 Task: Search one way flight ticket for 3 adults, 3 children in premium economy from Chicago: Chicago O'hare International Airport to Greensboro: Piedmont Triad International Airport on 5-1-2023. Choice of flights is Westjet. Price is upto 25000. Outbound departure time preference is 12:30.
Action: Mouse moved to (307, 256)
Screenshot: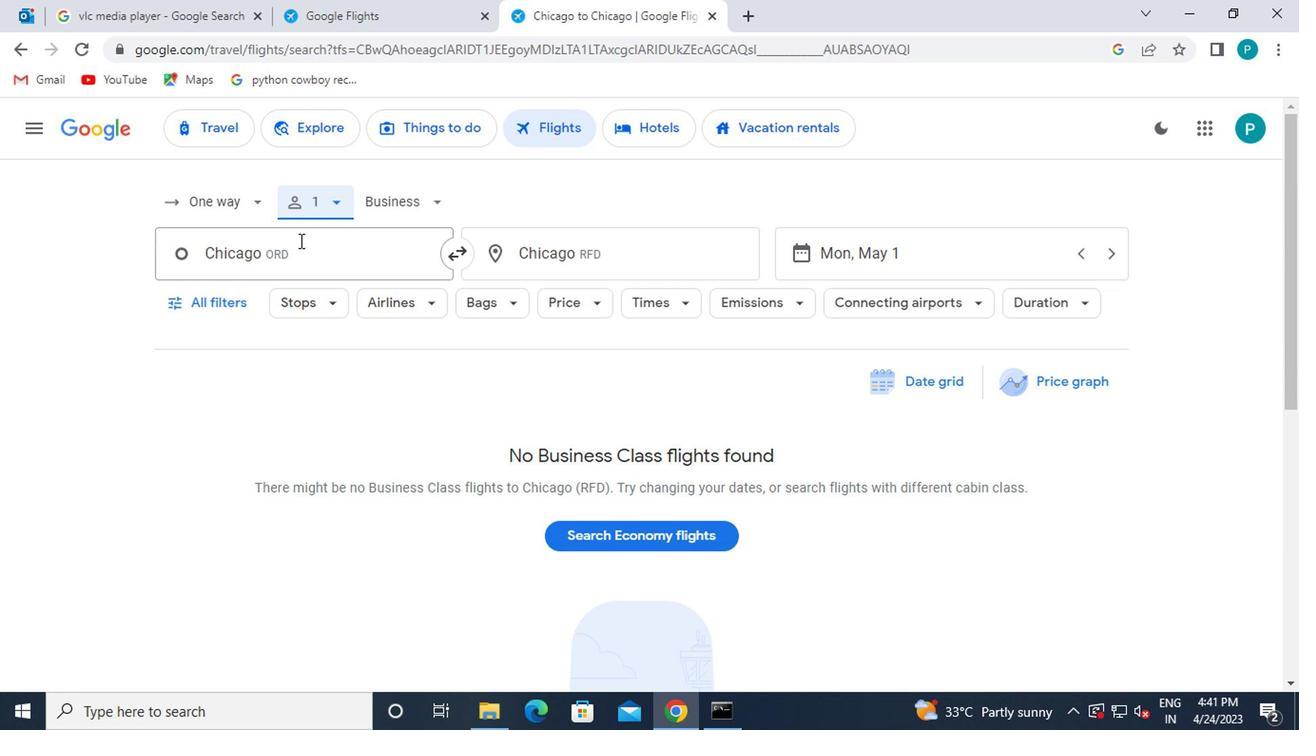 
Action: Mouse pressed left at (307, 256)
Screenshot: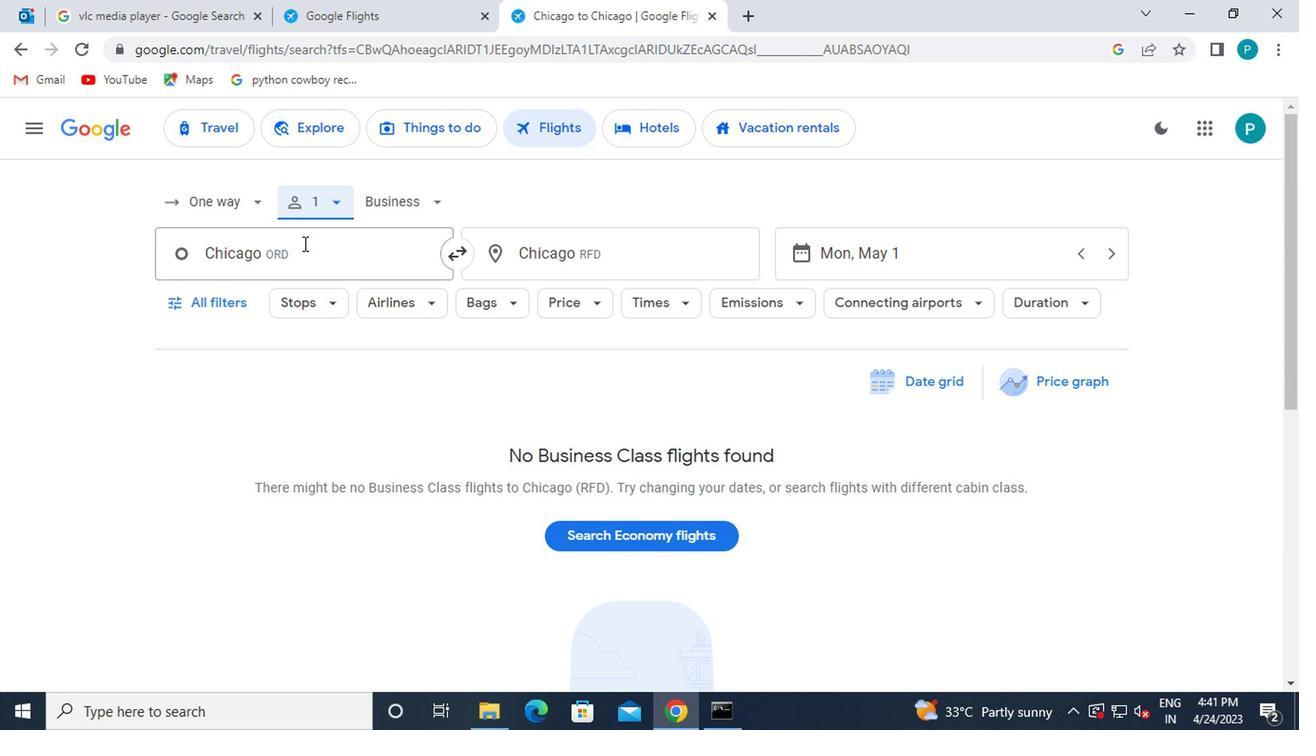 
Action: Mouse moved to (127, 292)
Screenshot: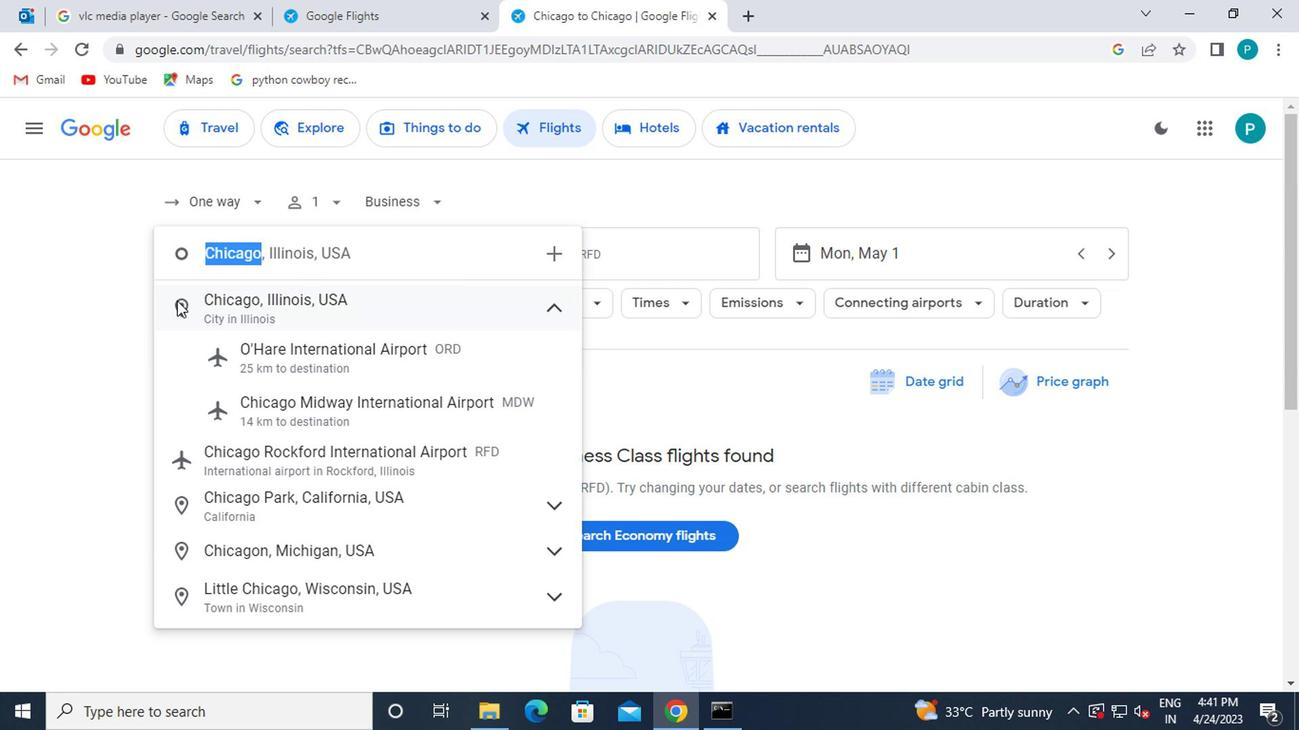 
Action: Mouse pressed left at (127, 292)
Screenshot: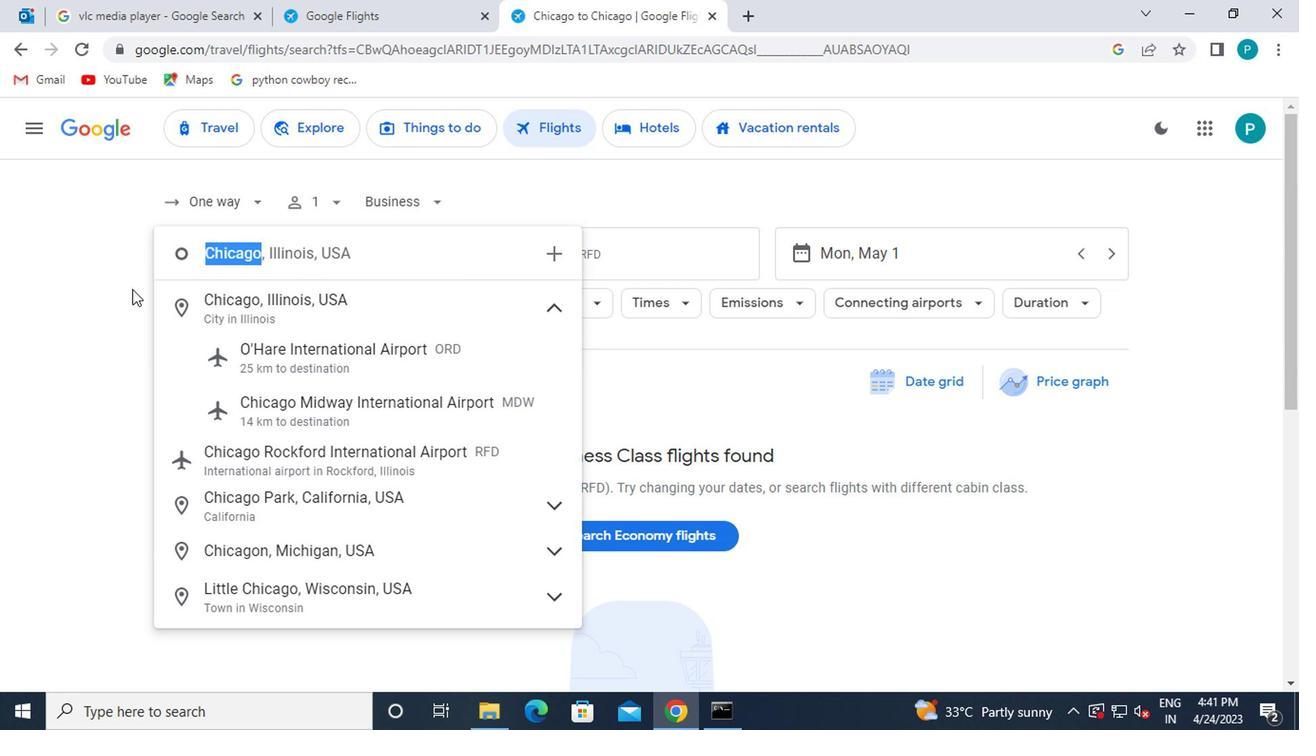 
Action: Mouse moved to (221, 219)
Screenshot: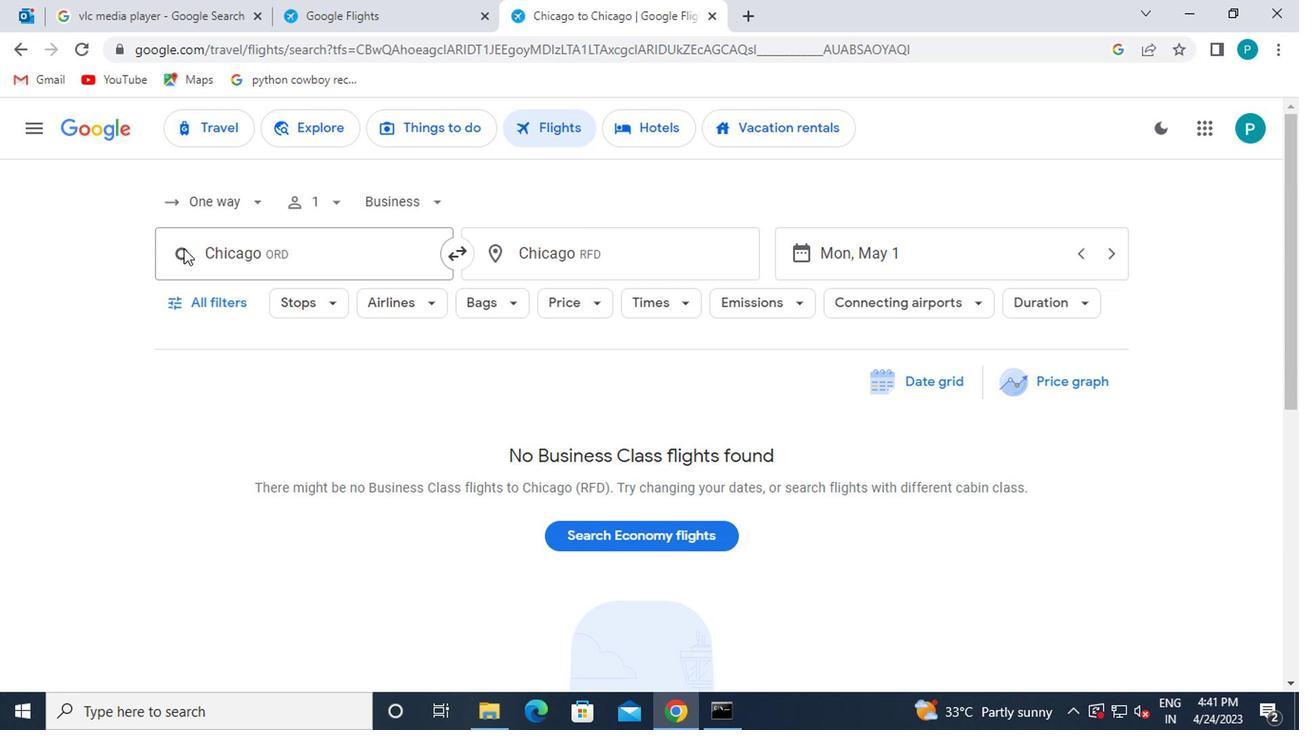 
Action: Mouse pressed left at (221, 219)
Screenshot: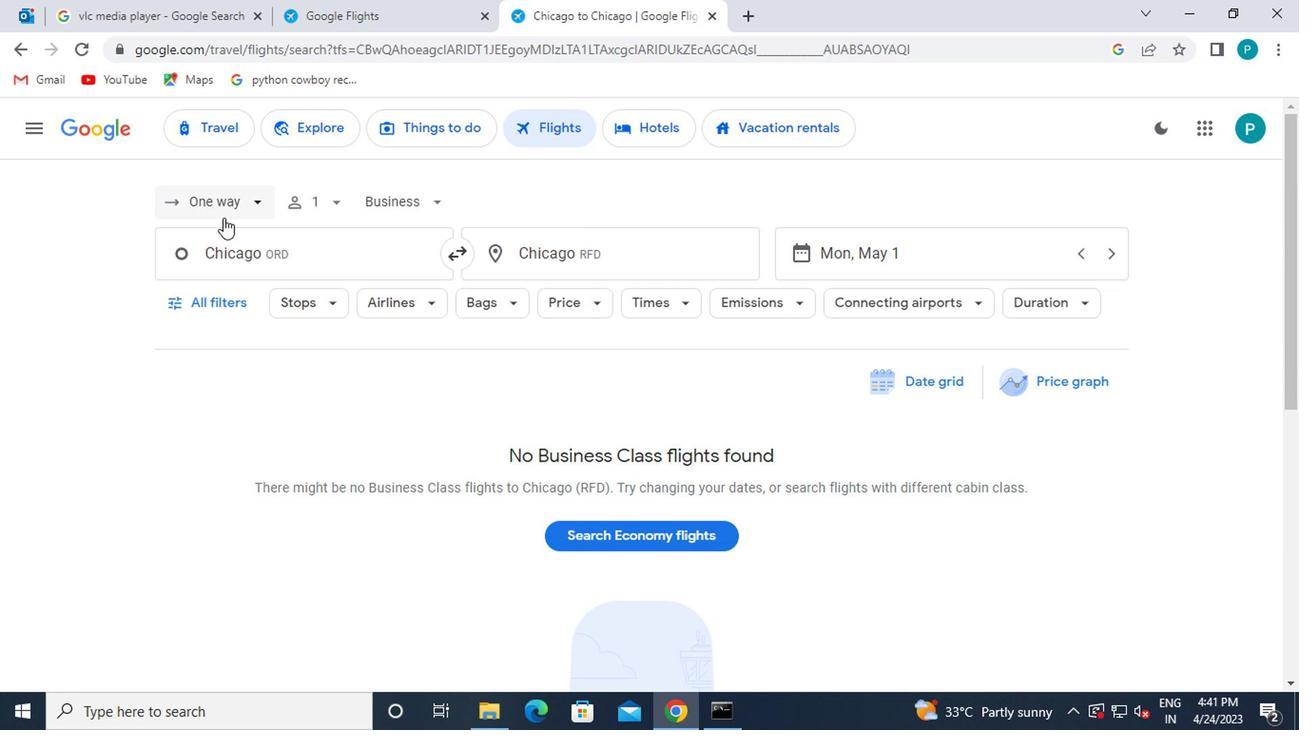 
Action: Mouse moved to (249, 294)
Screenshot: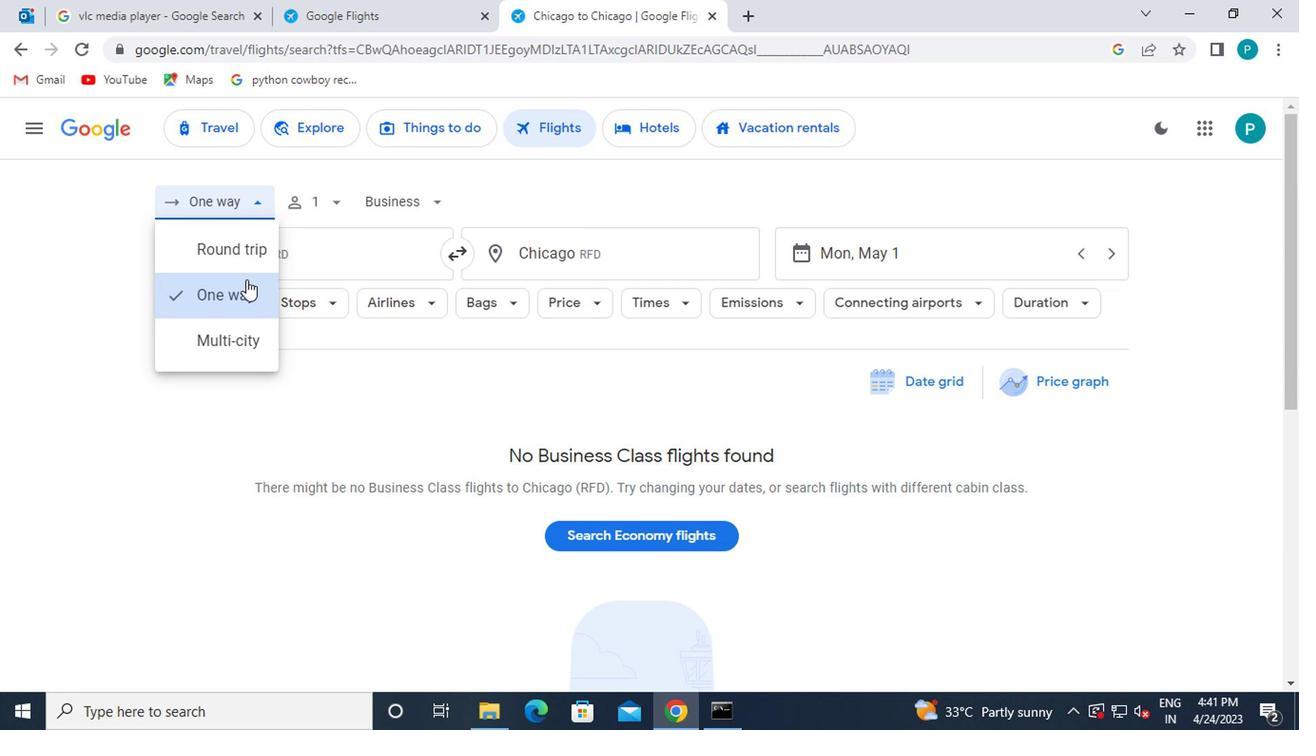 
Action: Mouse pressed left at (249, 294)
Screenshot: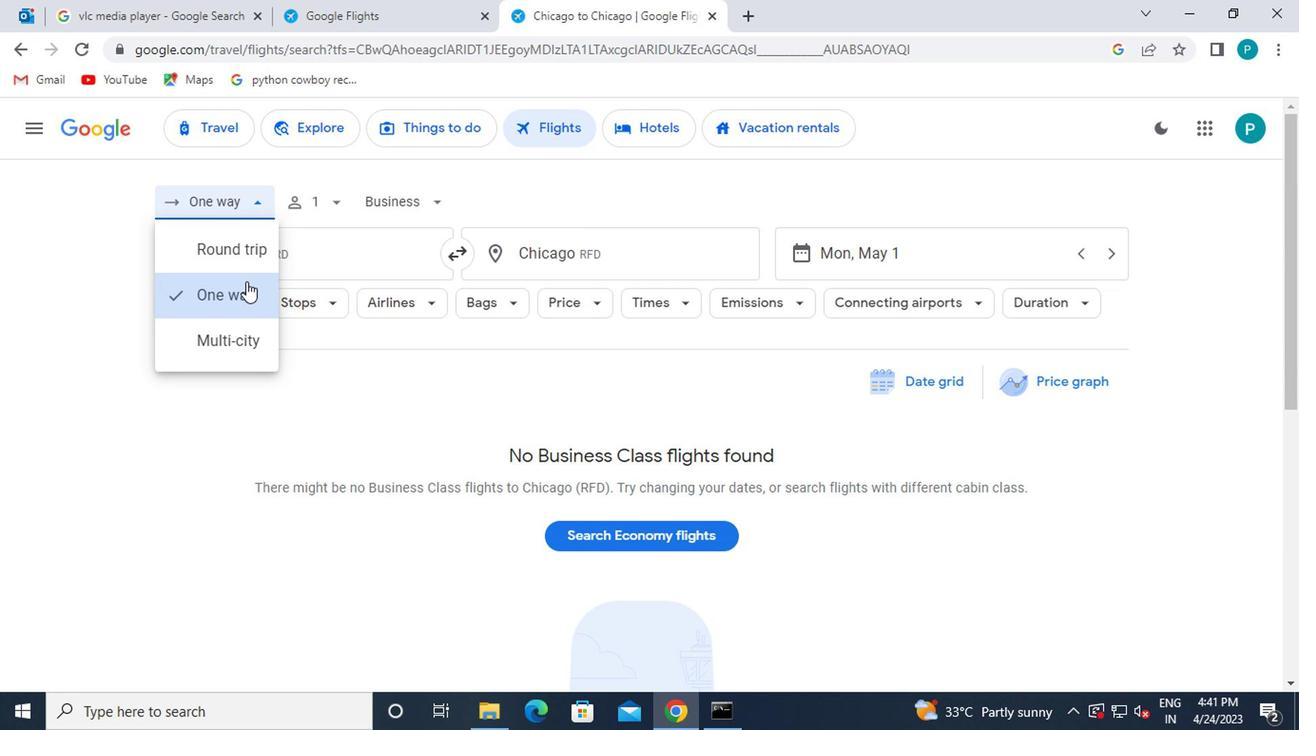 
Action: Mouse moved to (307, 215)
Screenshot: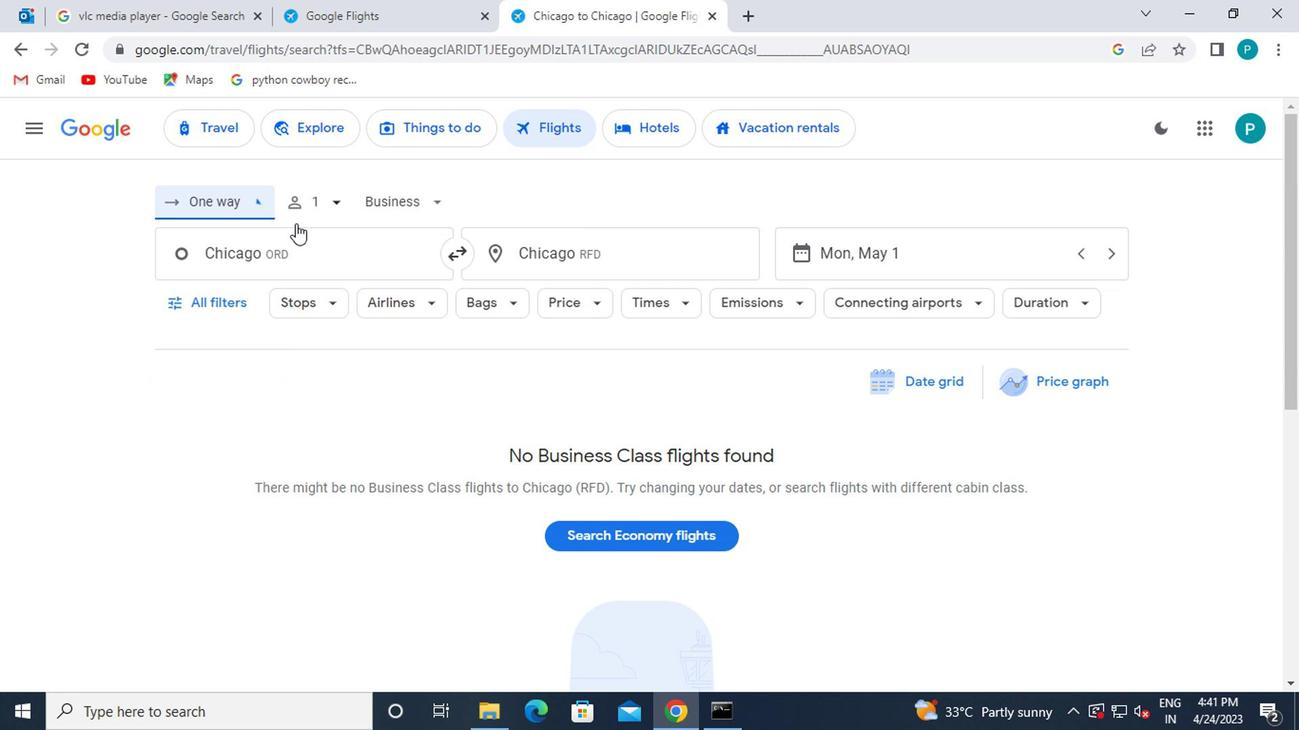
Action: Mouse pressed left at (307, 215)
Screenshot: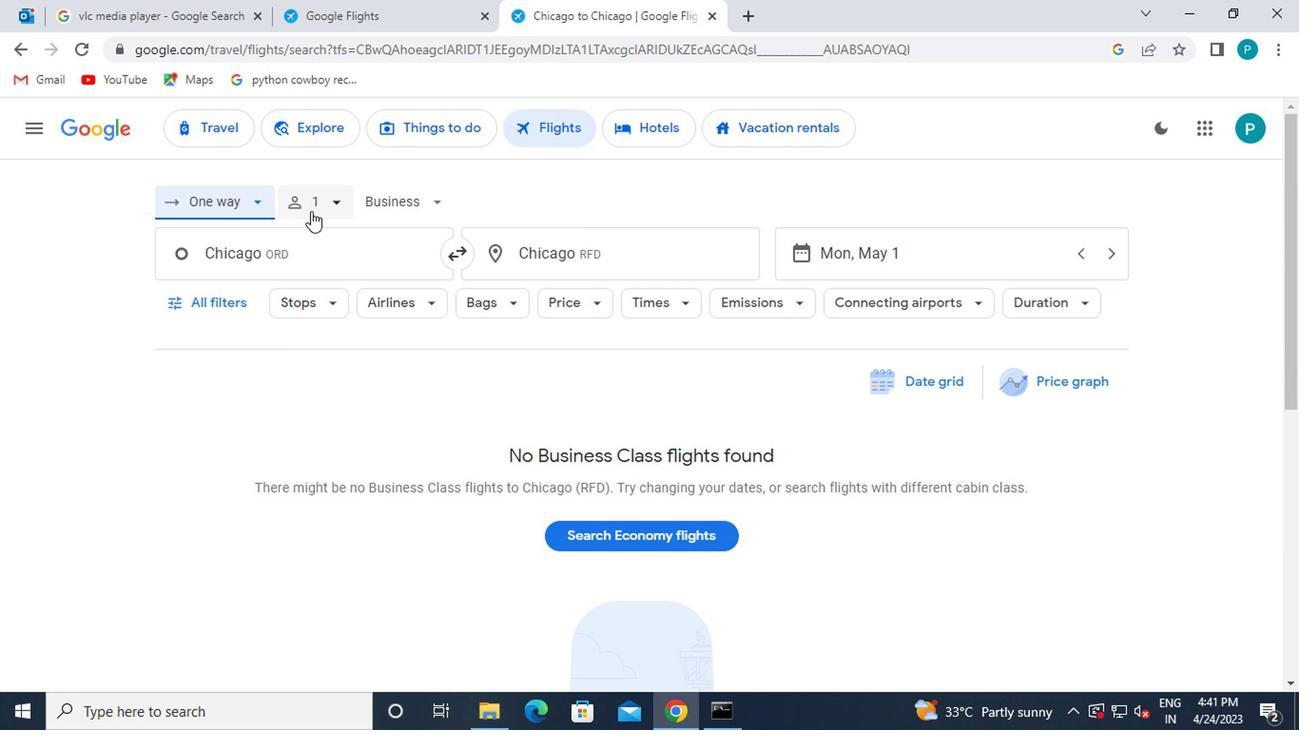 
Action: Mouse moved to (484, 250)
Screenshot: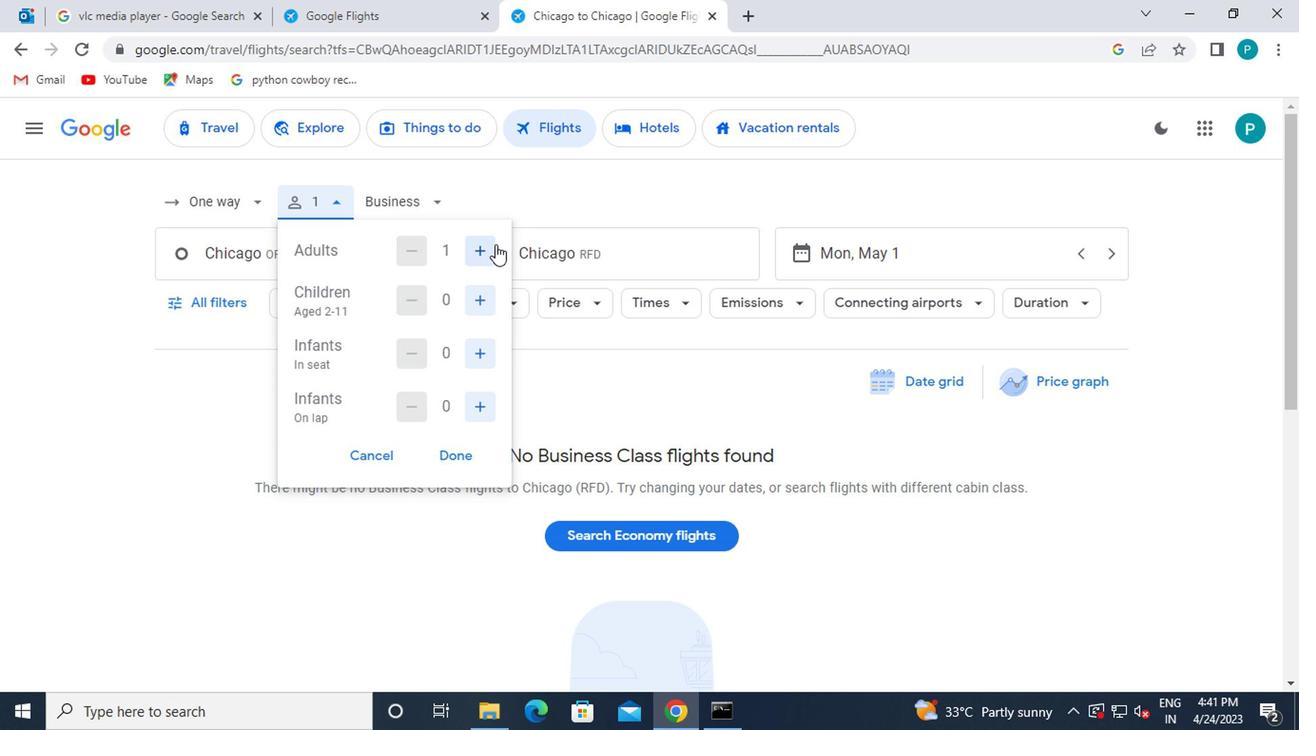 
Action: Mouse pressed left at (484, 250)
Screenshot: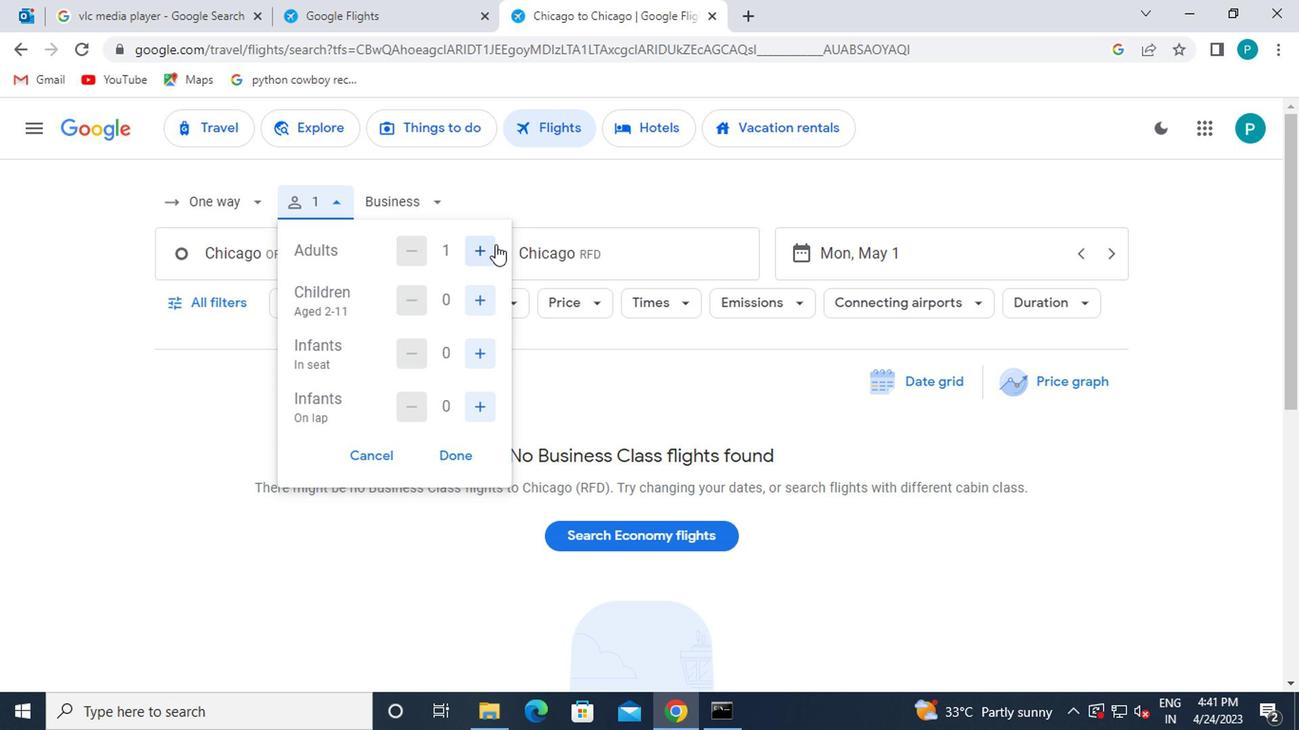 
Action: Mouse pressed left at (484, 250)
Screenshot: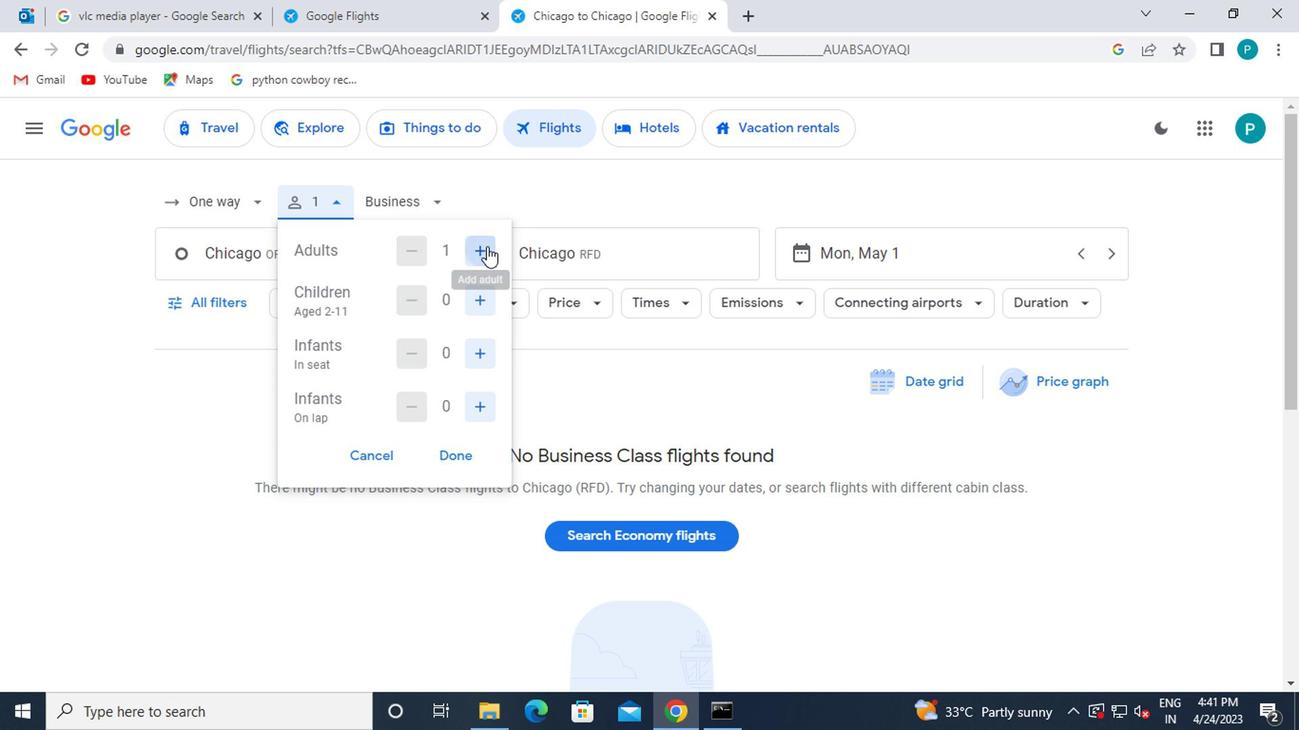 
Action: Mouse moved to (481, 303)
Screenshot: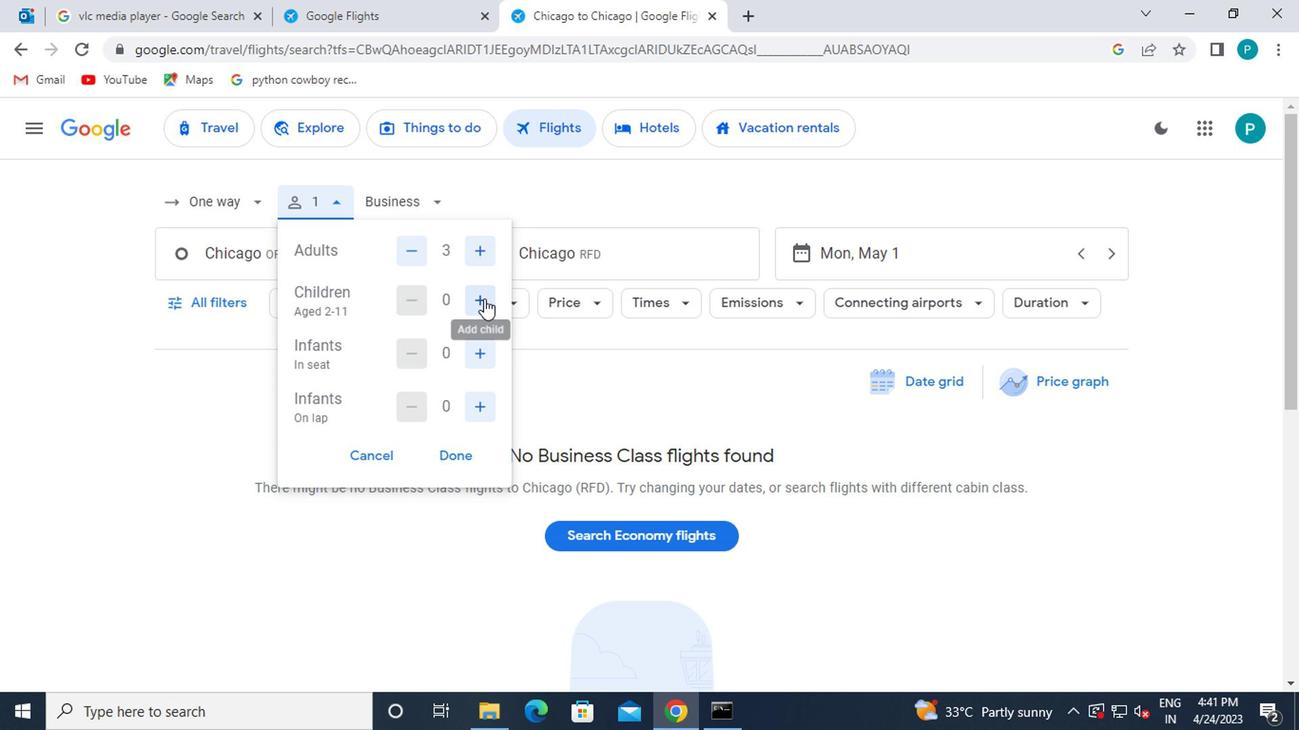 
Action: Mouse pressed left at (481, 303)
Screenshot: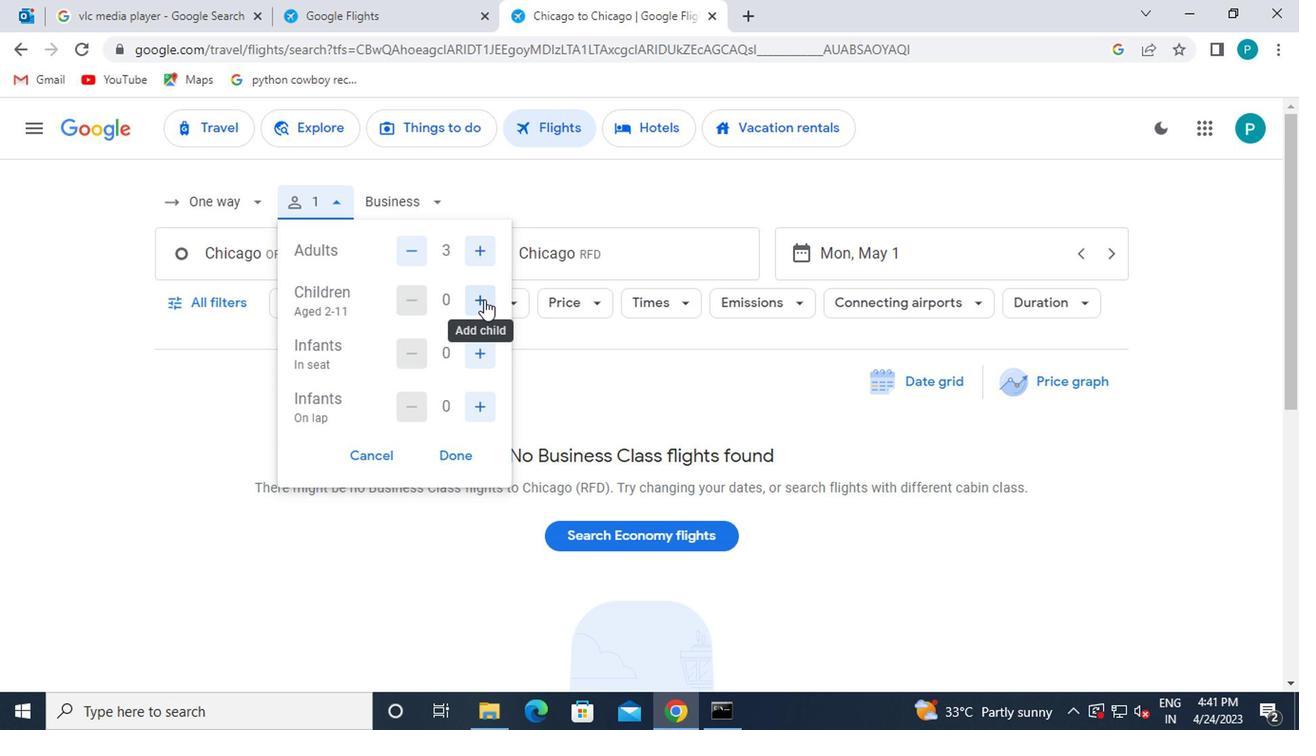 
Action: Mouse pressed left at (481, 303)
Screenshot: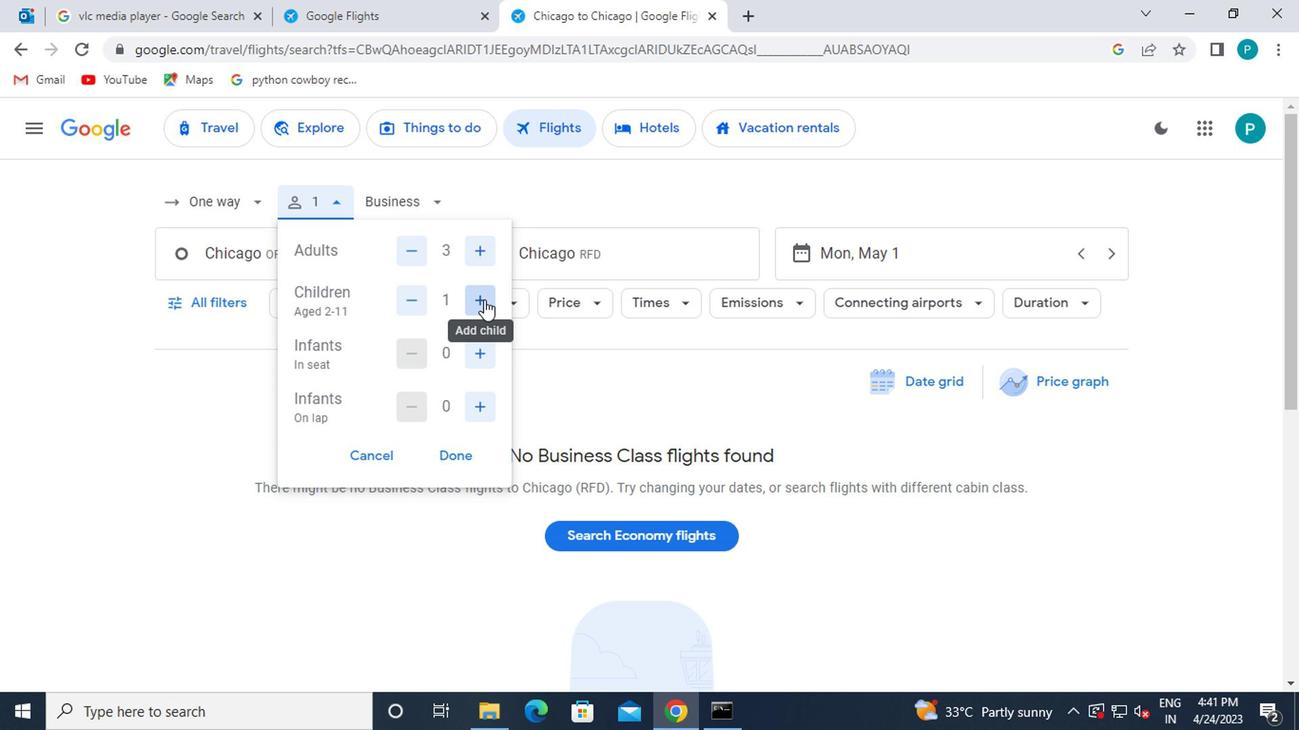 
Action: Mouse pressed left at (481, 303)
Screenshot: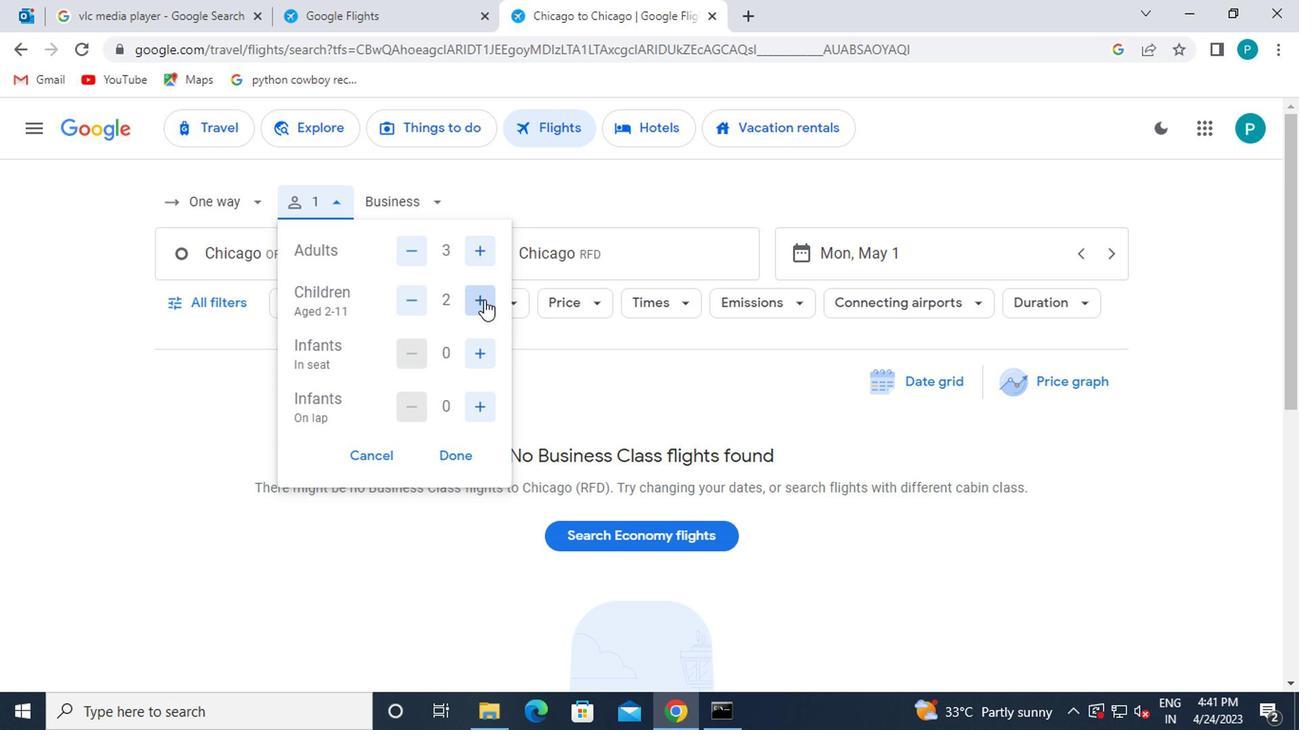 
Action: Mouse moved to (470, 458)
Screenshot: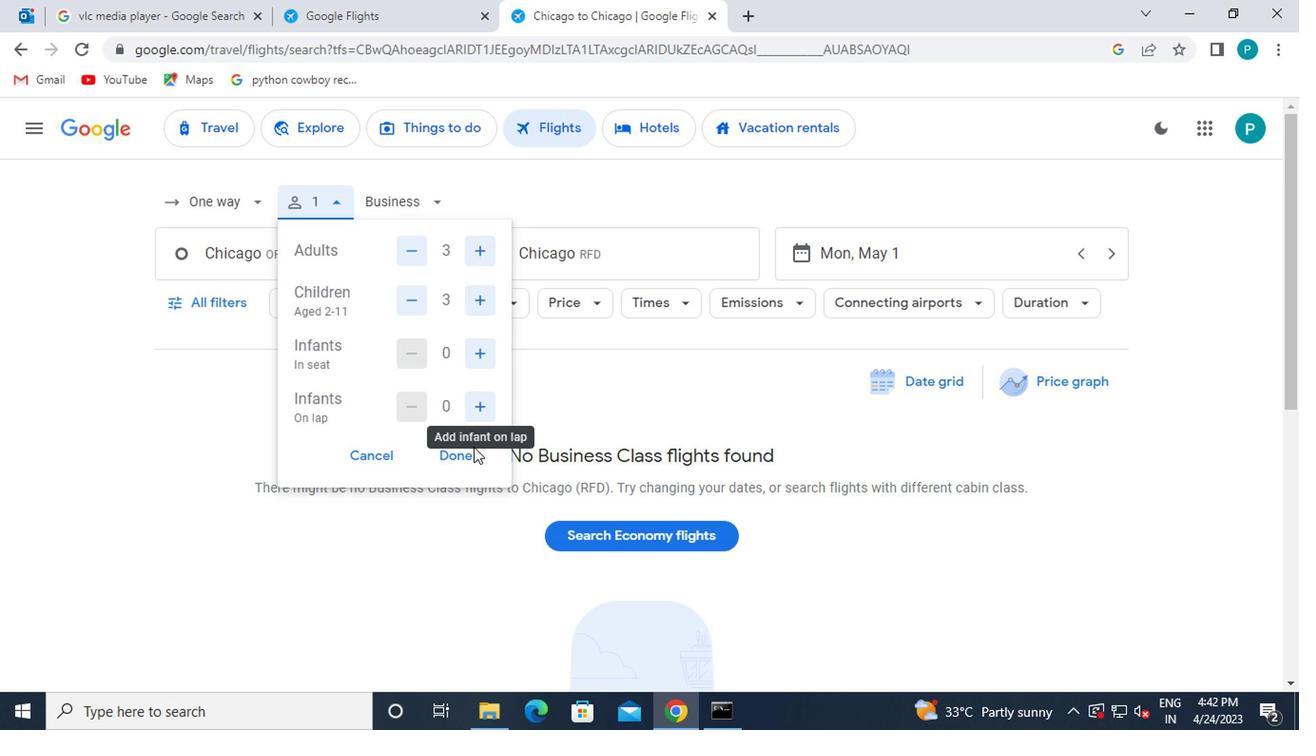 
Action: Mouse pressed left at (470, 458)
Screenshot: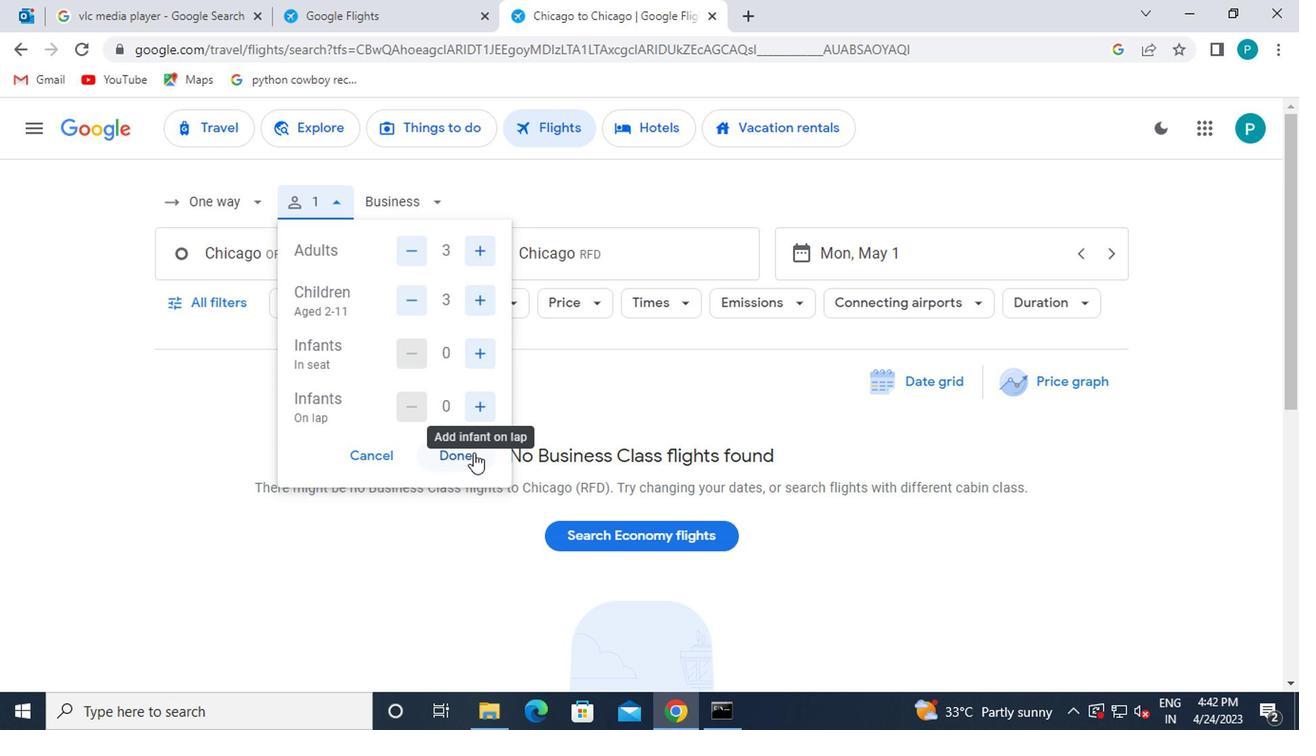 
Action: Mouse moved to (422, 208)
Screenshot: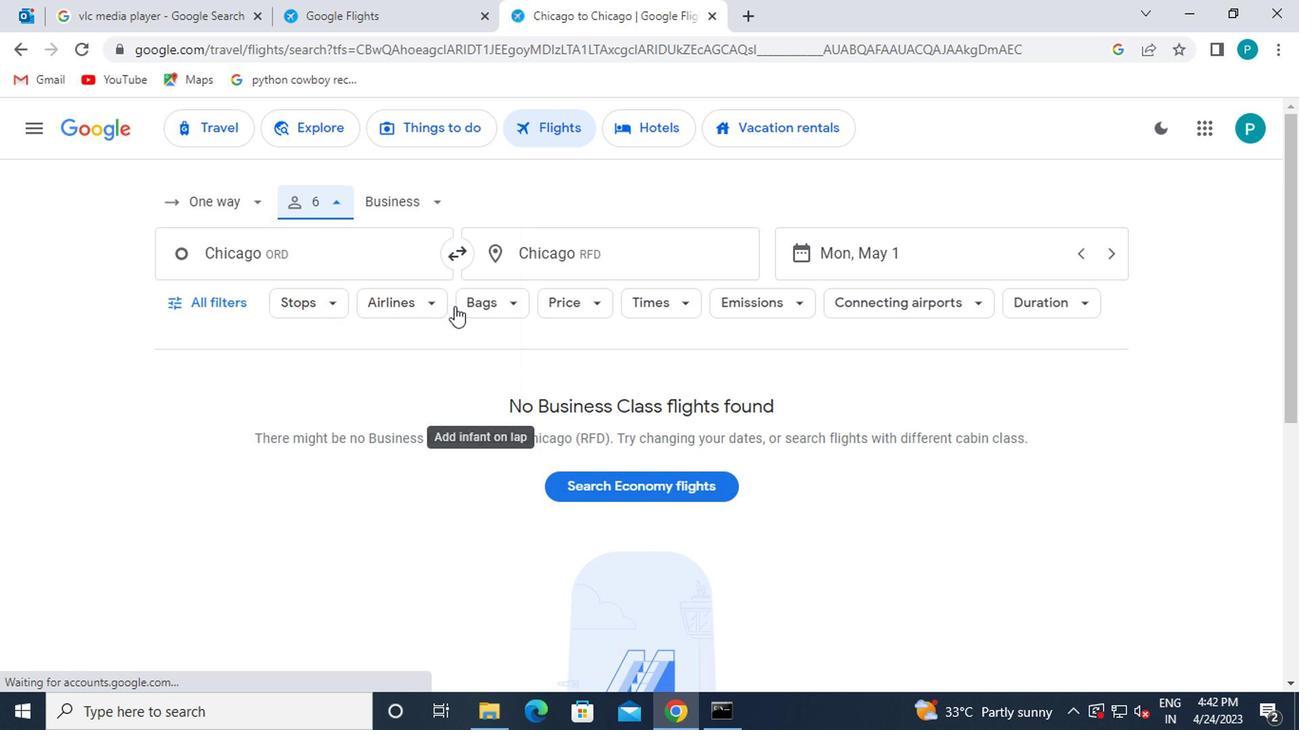 
Action: Mouse pressed left at (422, 208)
Screenshot: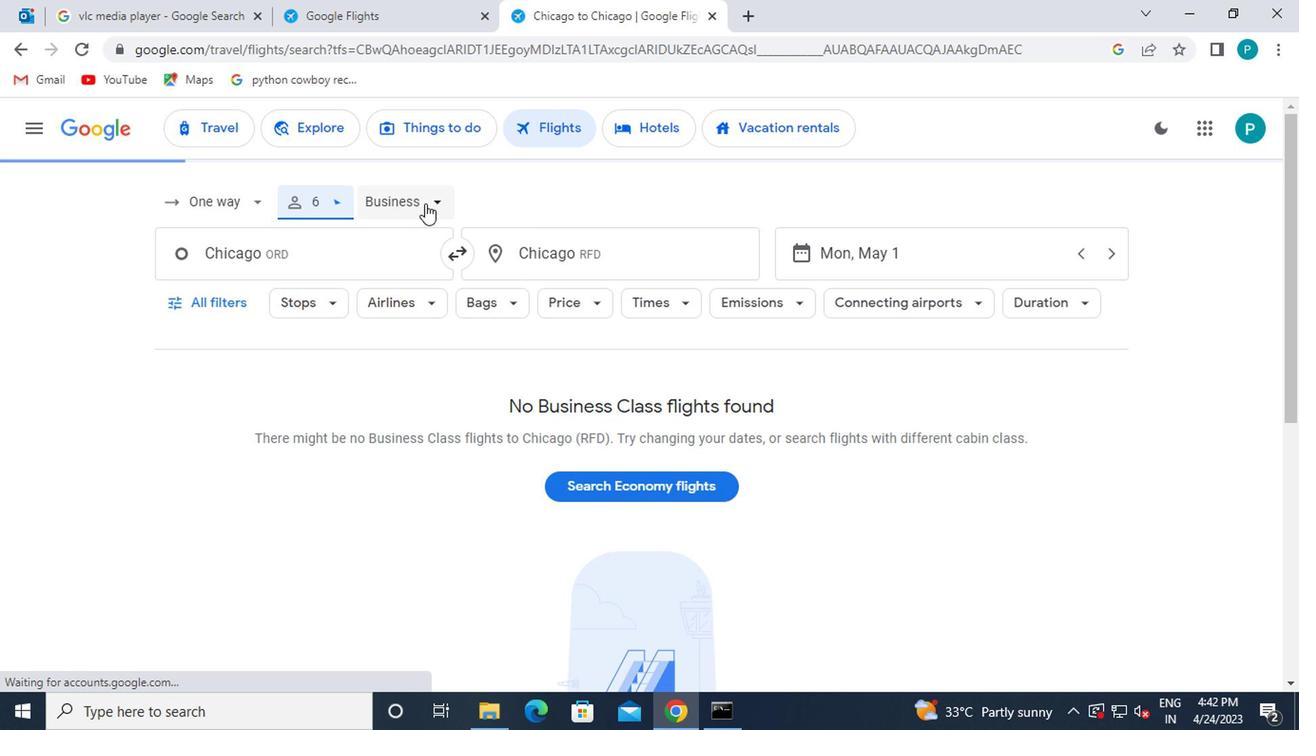 
Action: Mouse moved to (459, 300)
Screenshot: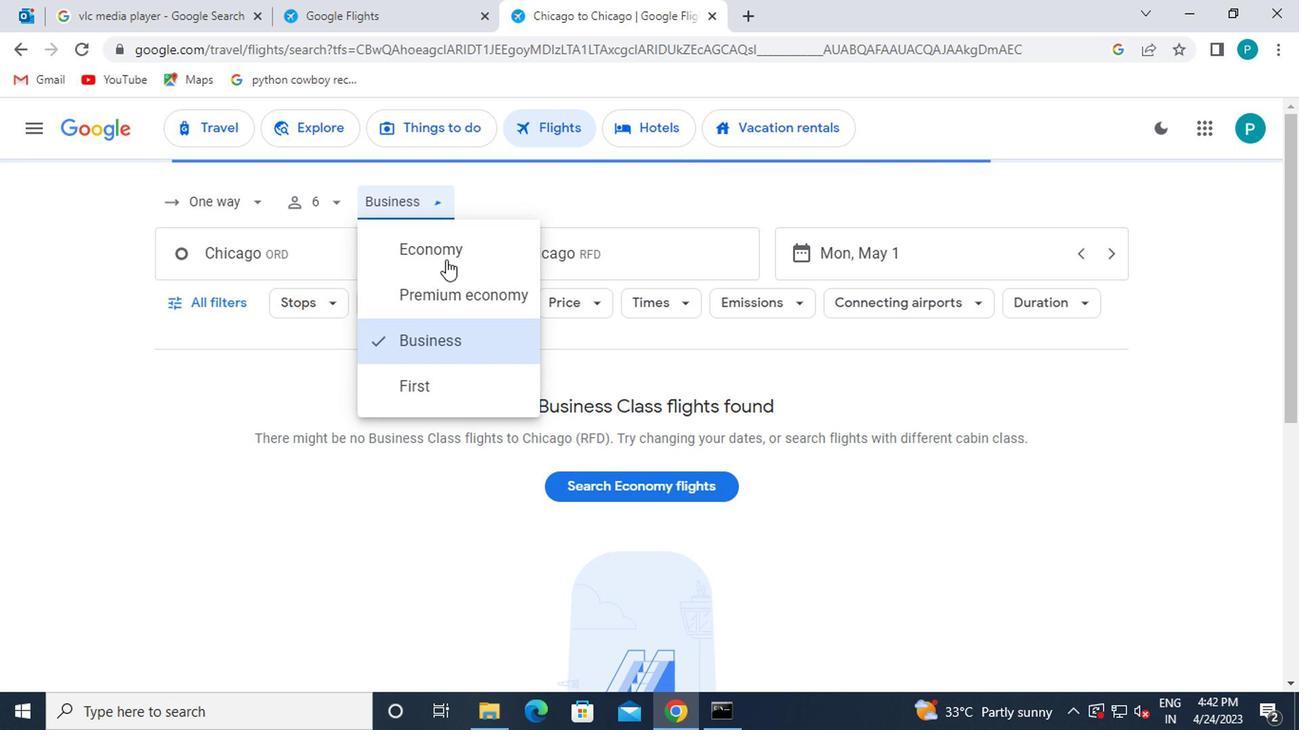 
Action: Mouse pressed left at (459, 300)
Screenshot: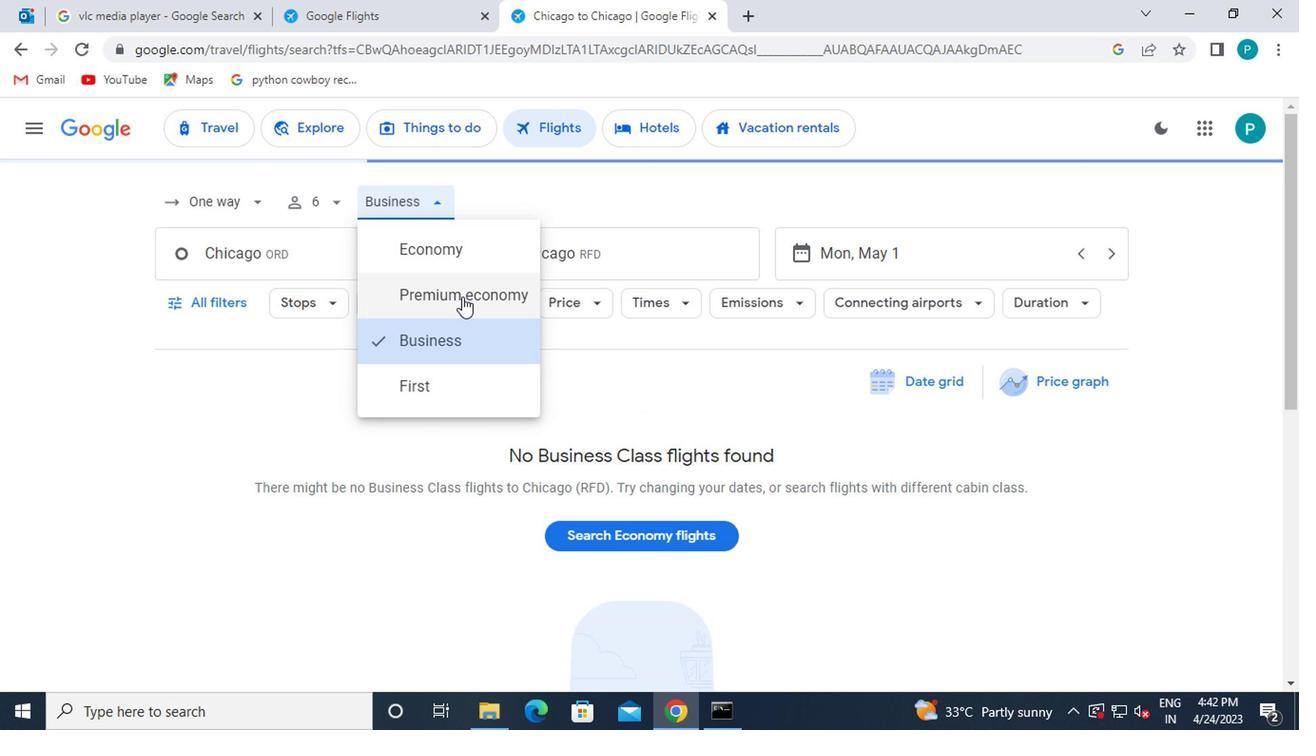 
Action: Mouse moved to (313, 265)
Screenshot: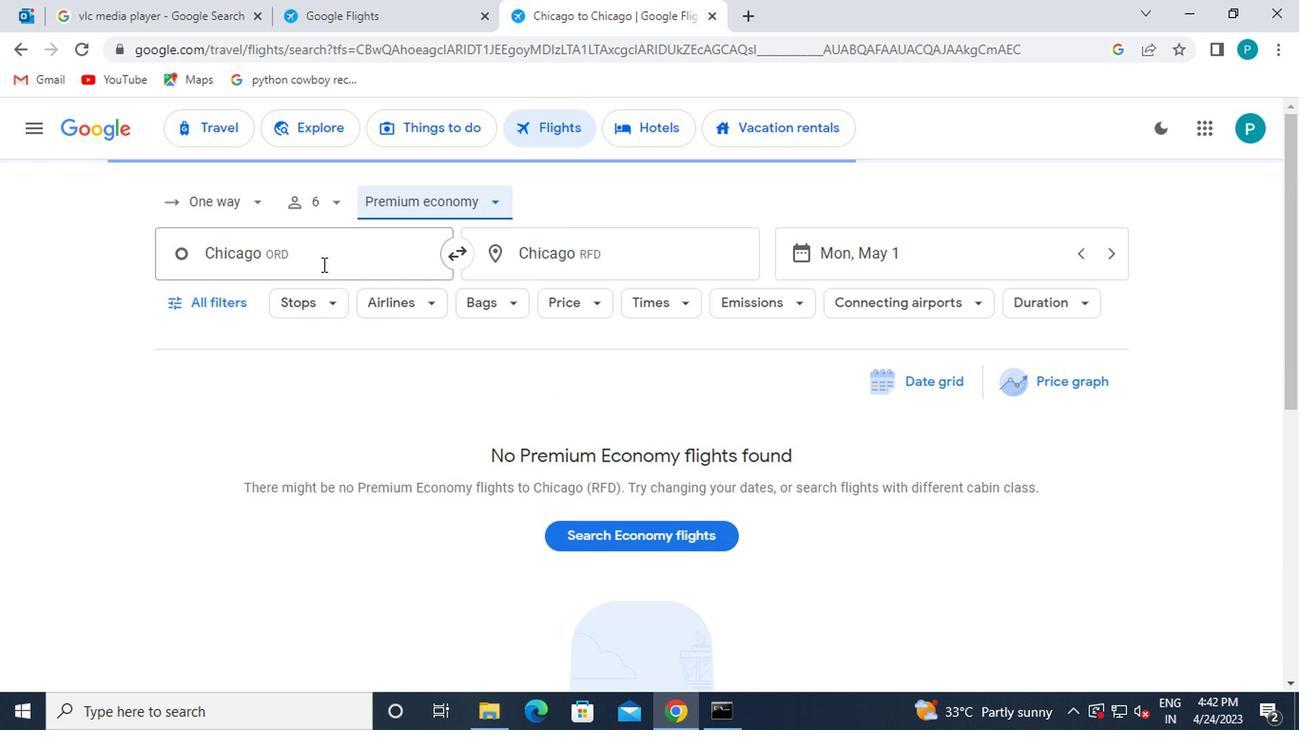
Action: Mouse pressed left at (313, 265)
Screenshot: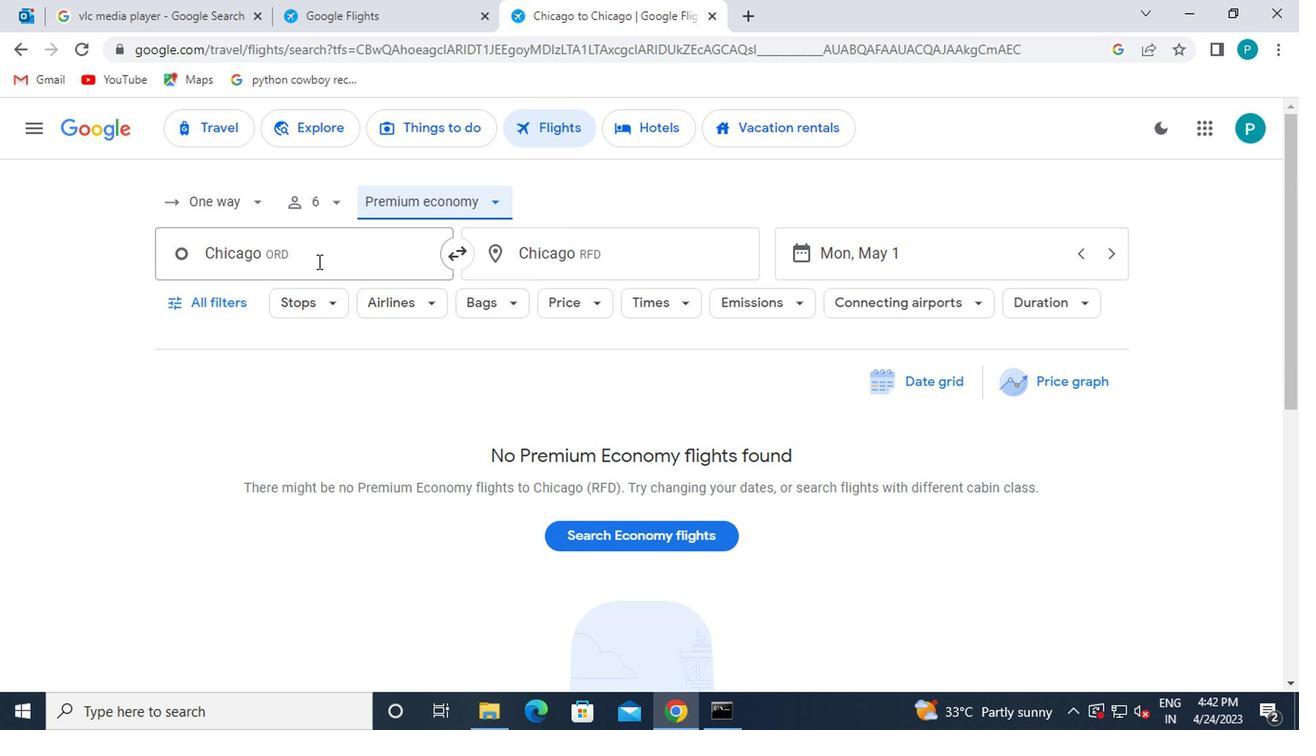 
Action: Mouse moved to (307, 361)
Screenshot: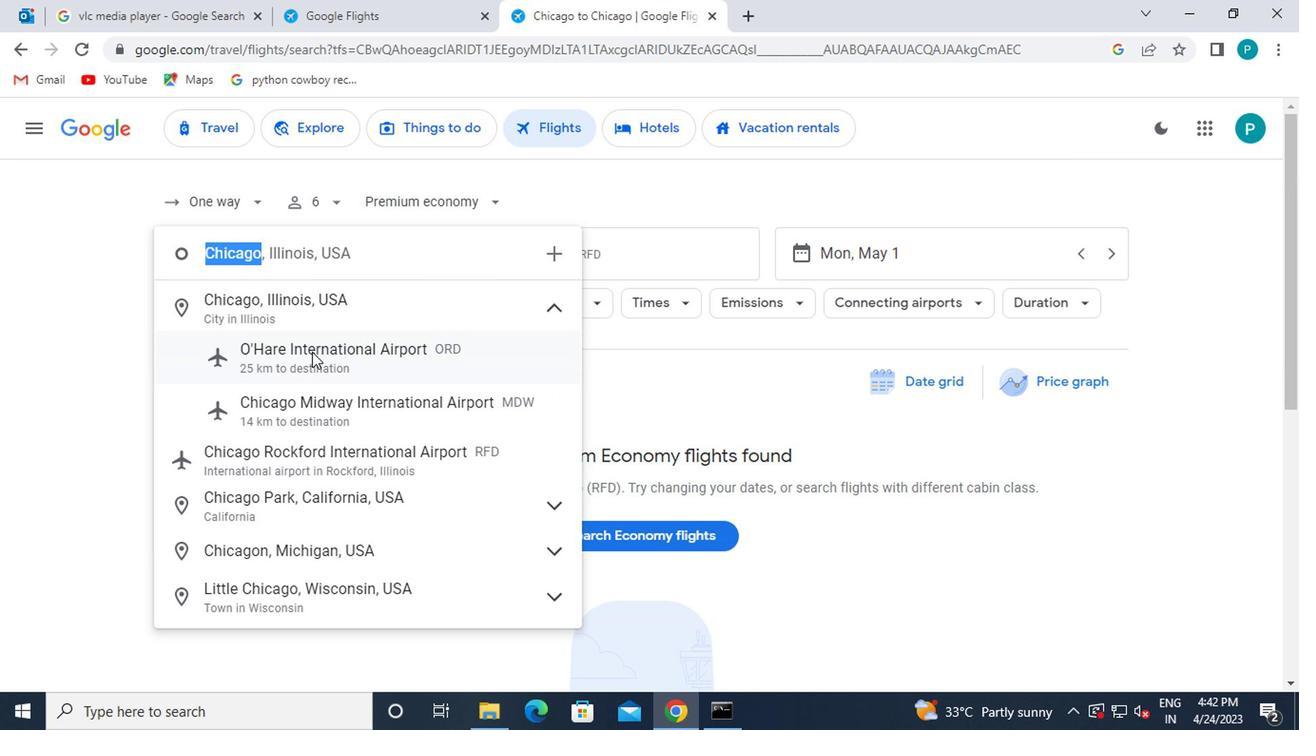 
Action: Mouse pressed left at (307, 361)
Screenshot: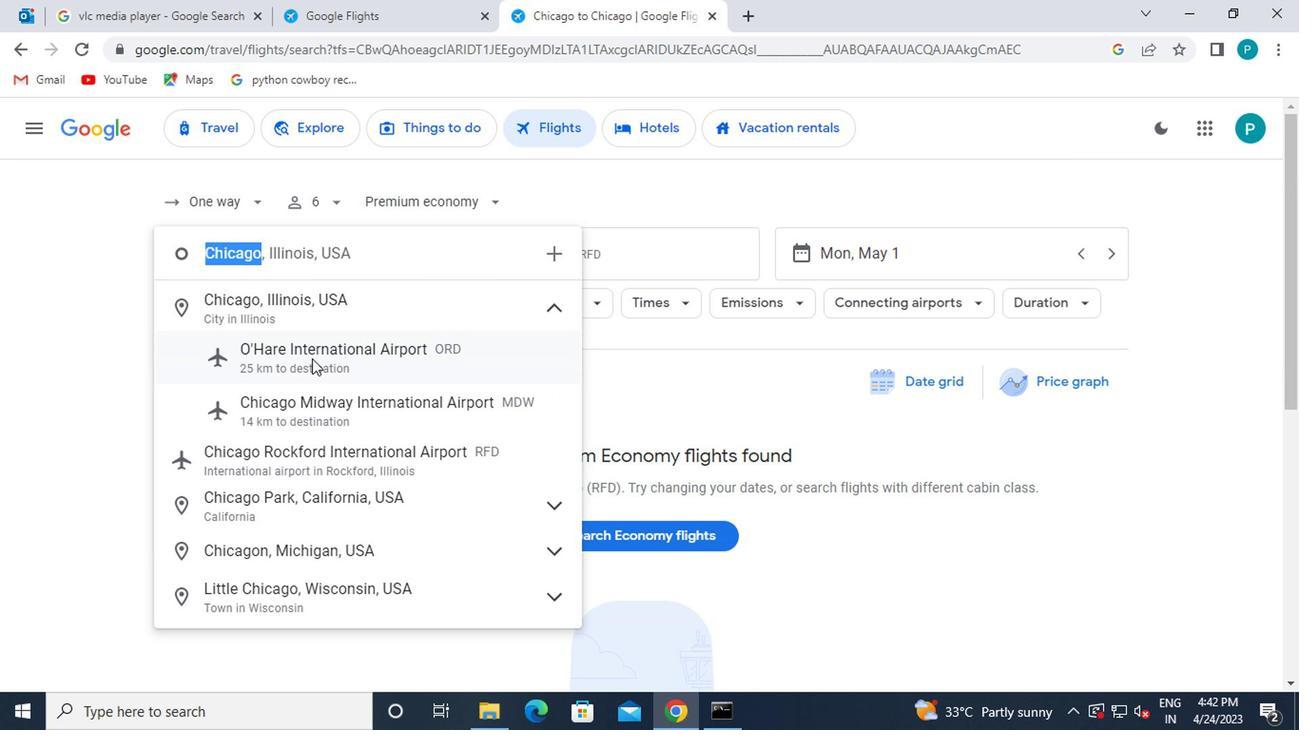 
Action: Mouse moved to (543, 261)
Screenshot: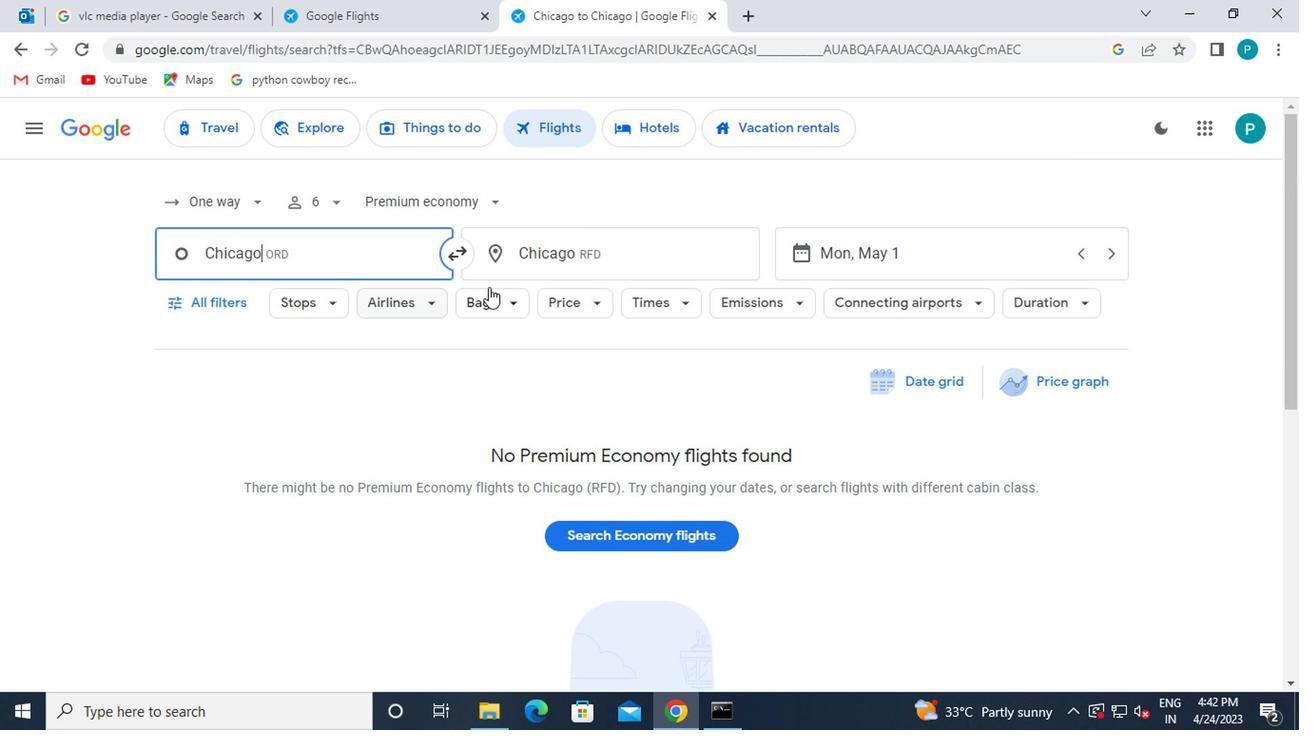 
Action: Mouse pressed left at (543, 261)
Screenshot: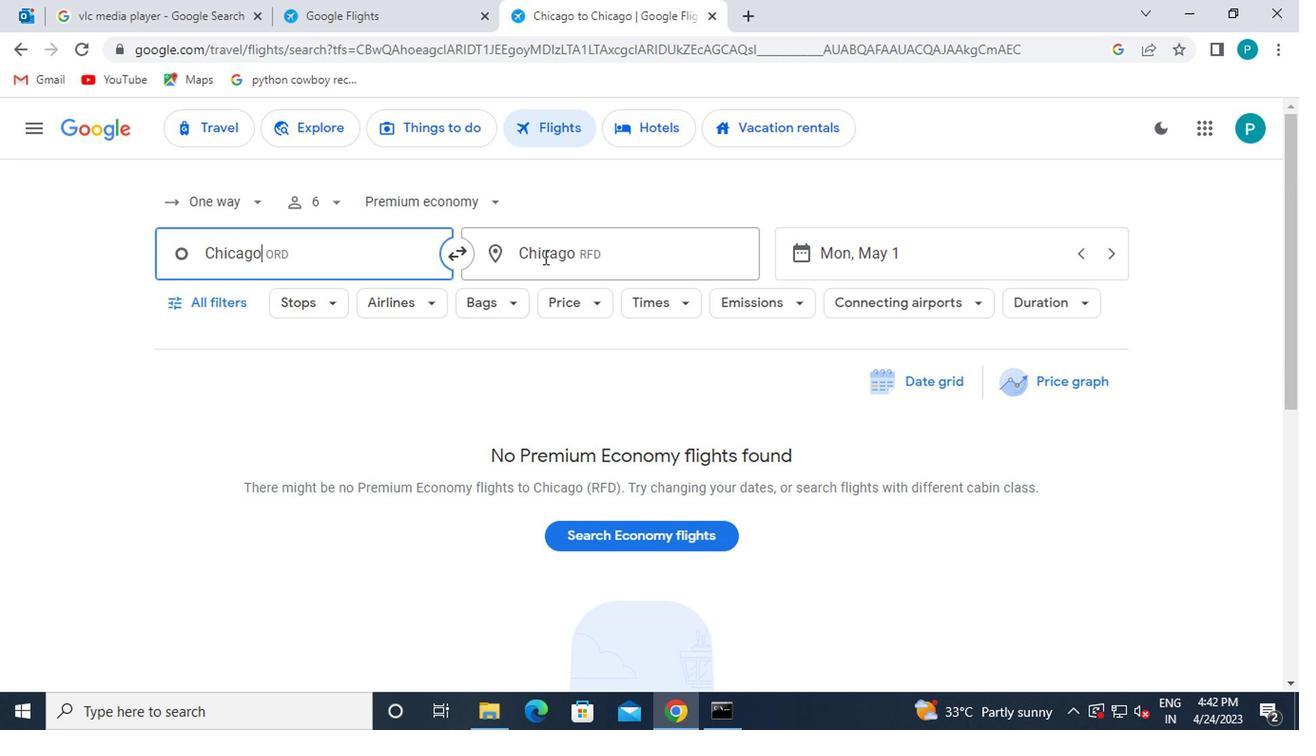 
Action: Mouse moved to (560, 261)
Screenshot: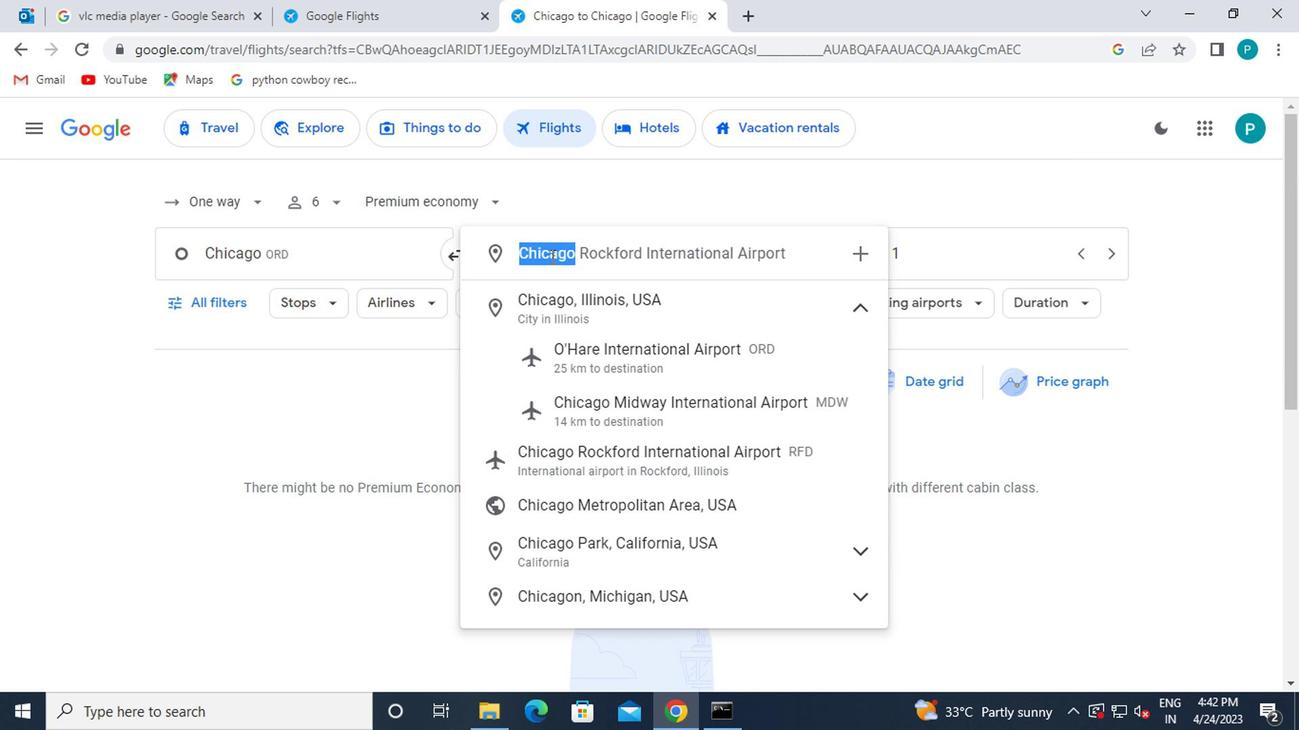 
Action: Key pressed <Key.backspace>greensb
Screenshot: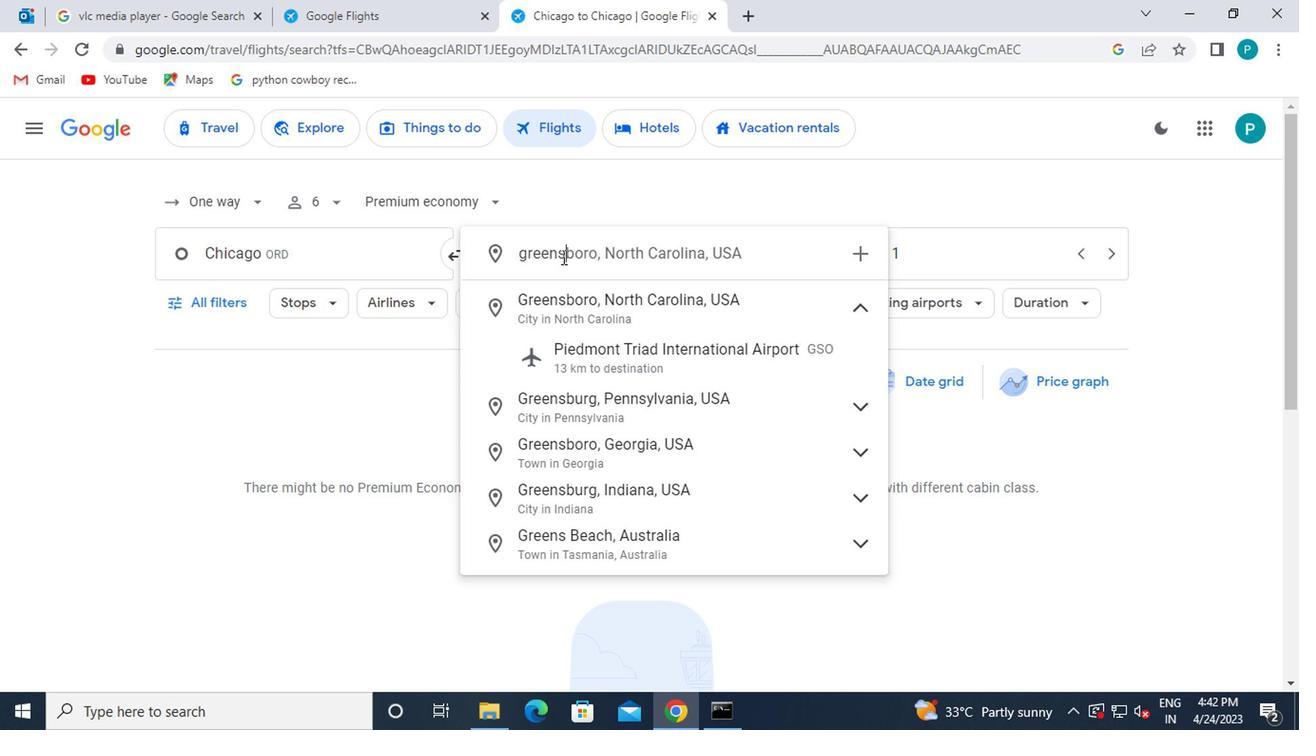 
Action: Mouse moved to (617, 350)
Screenshot: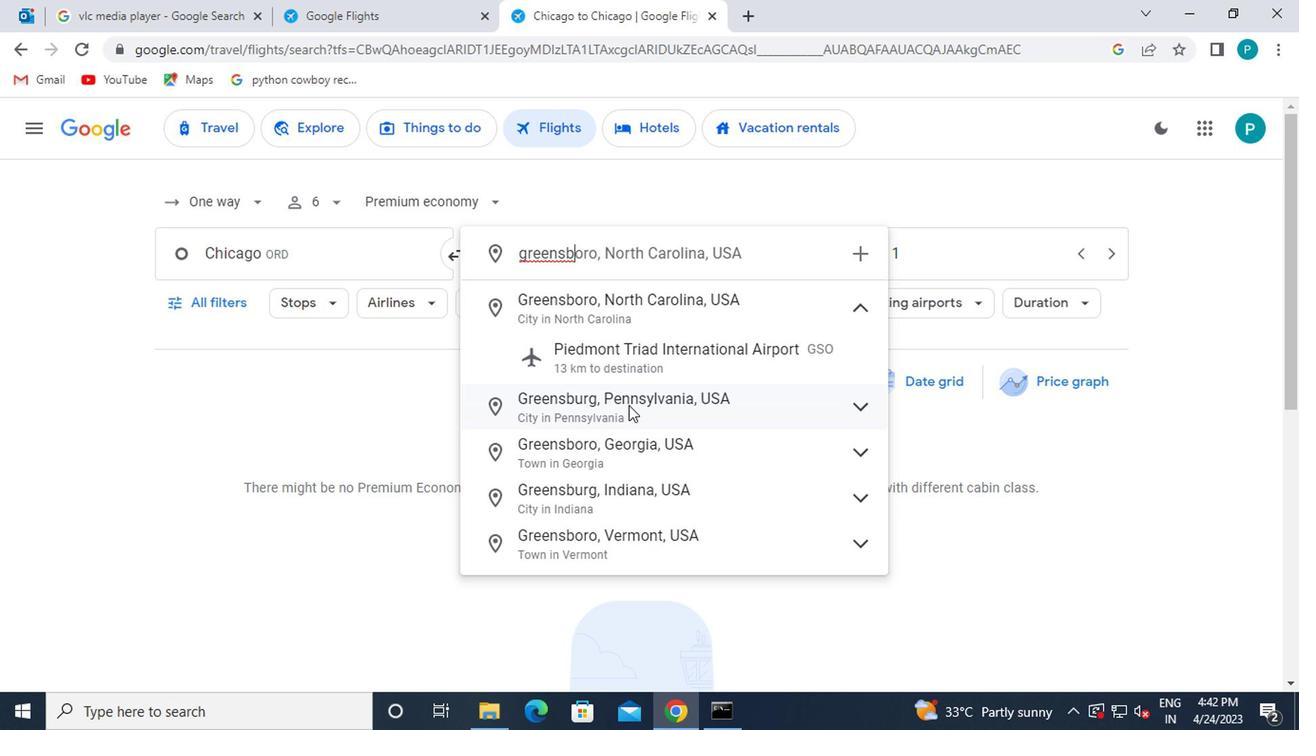 
Action: Mouse pressed left at (617, 350)
Screenshot: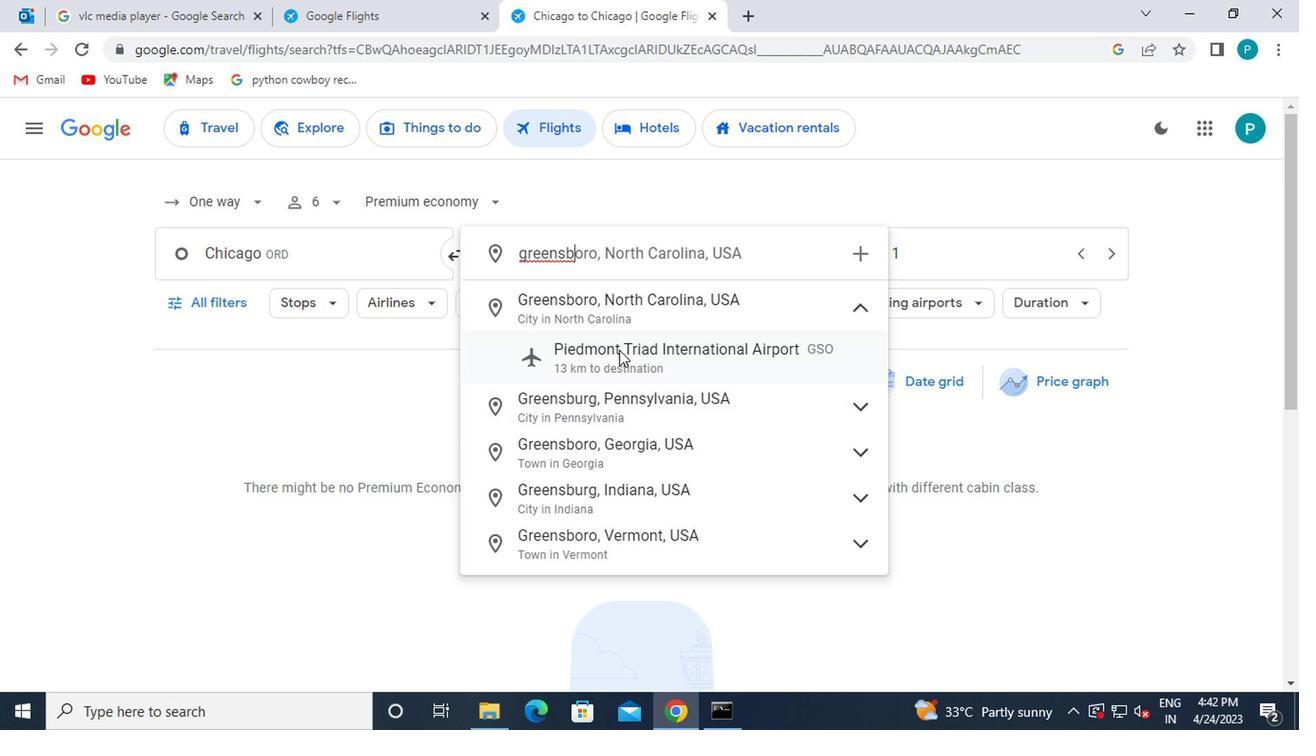 
Action: Mouse moved to (929, 250)
Screenshot: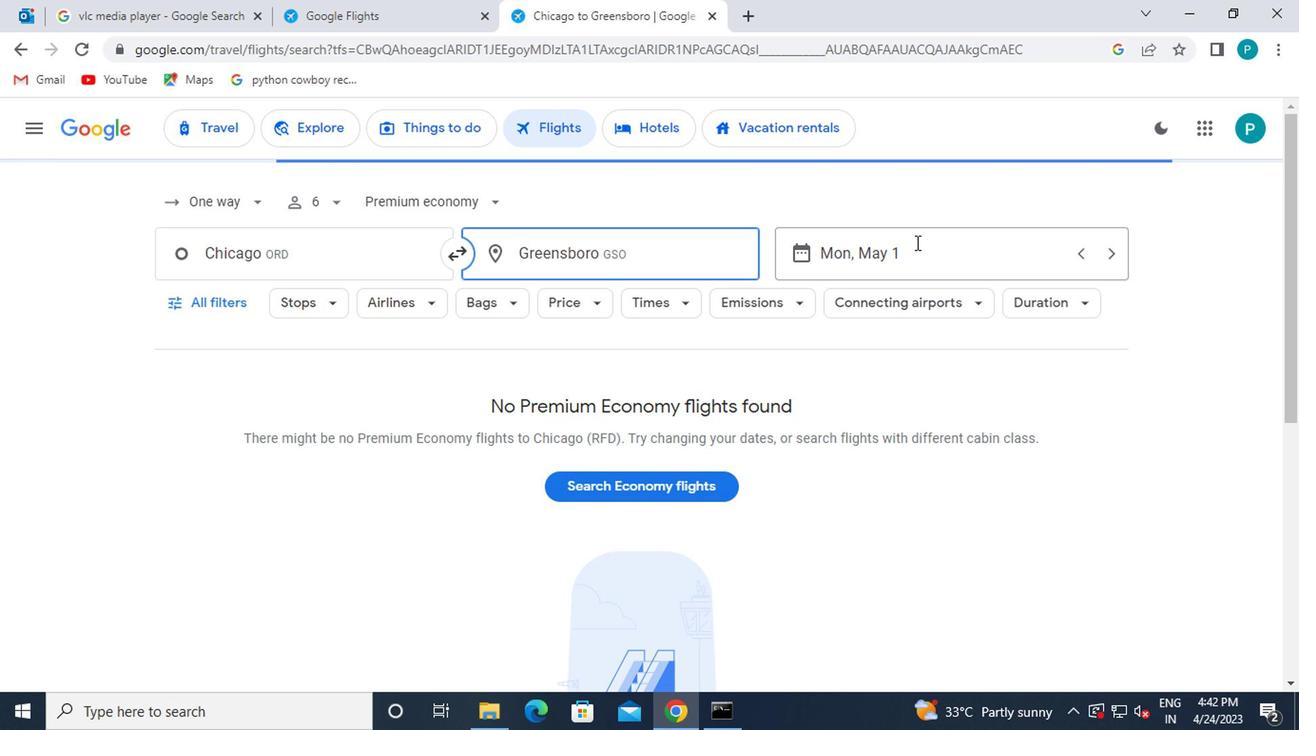 
Action: Mouse pressed left at (929, 250)
Screenshot: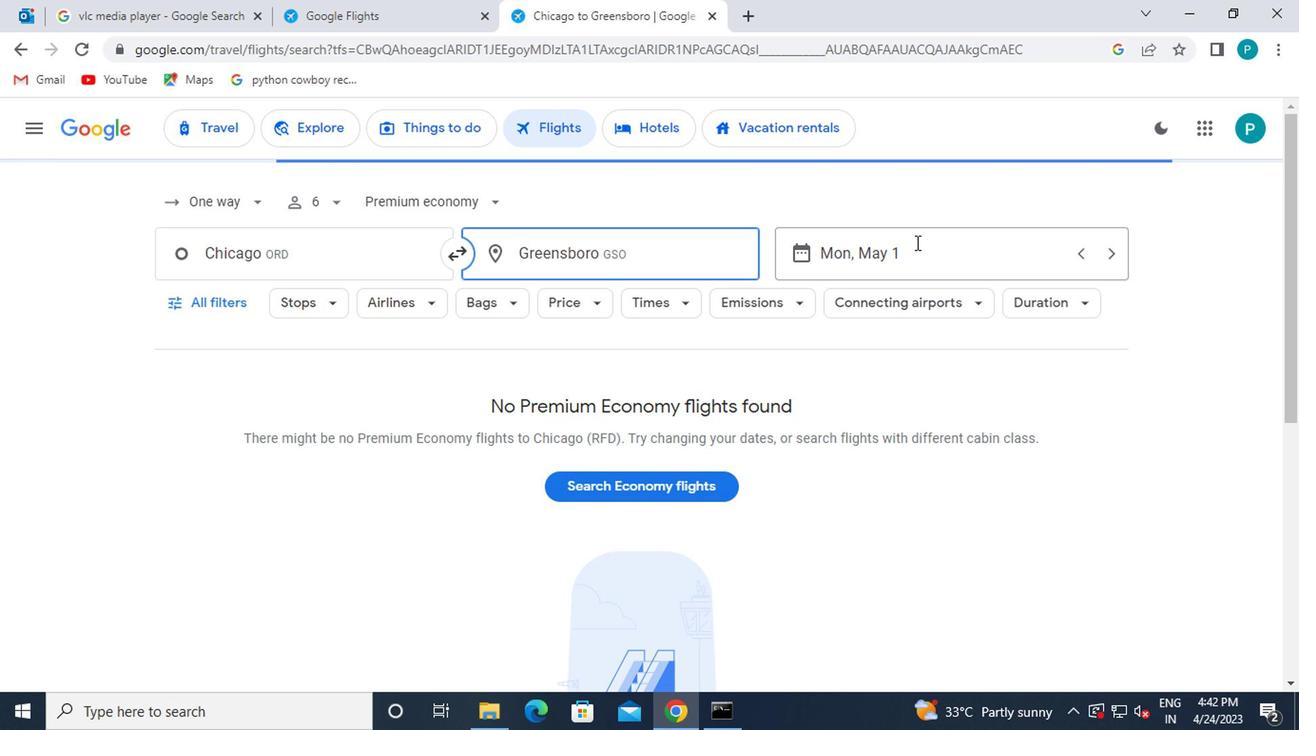 
Action: Mouse moved to (868, 364)
Screenshot: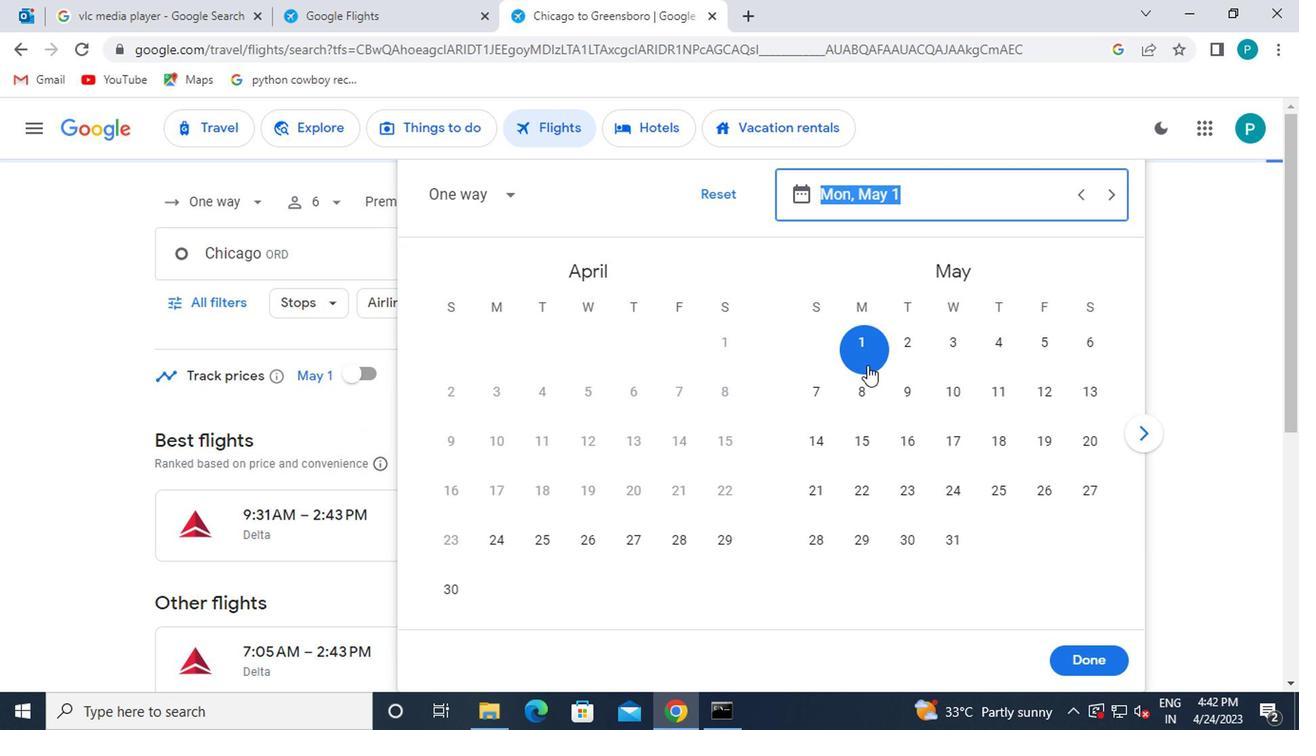 
Action: Mouse pressed left at (868, 364)
Screenshot: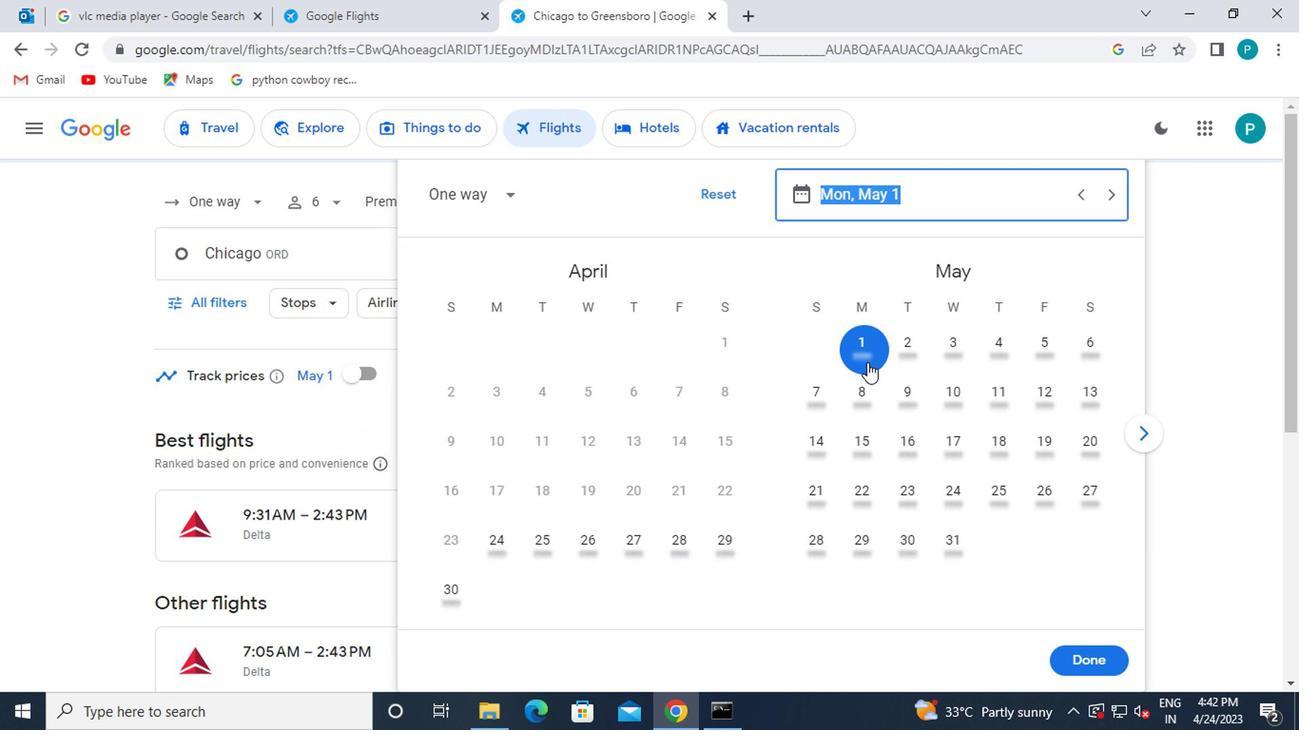 
Action: Mouse moved to (1091, 659)
Screenshot: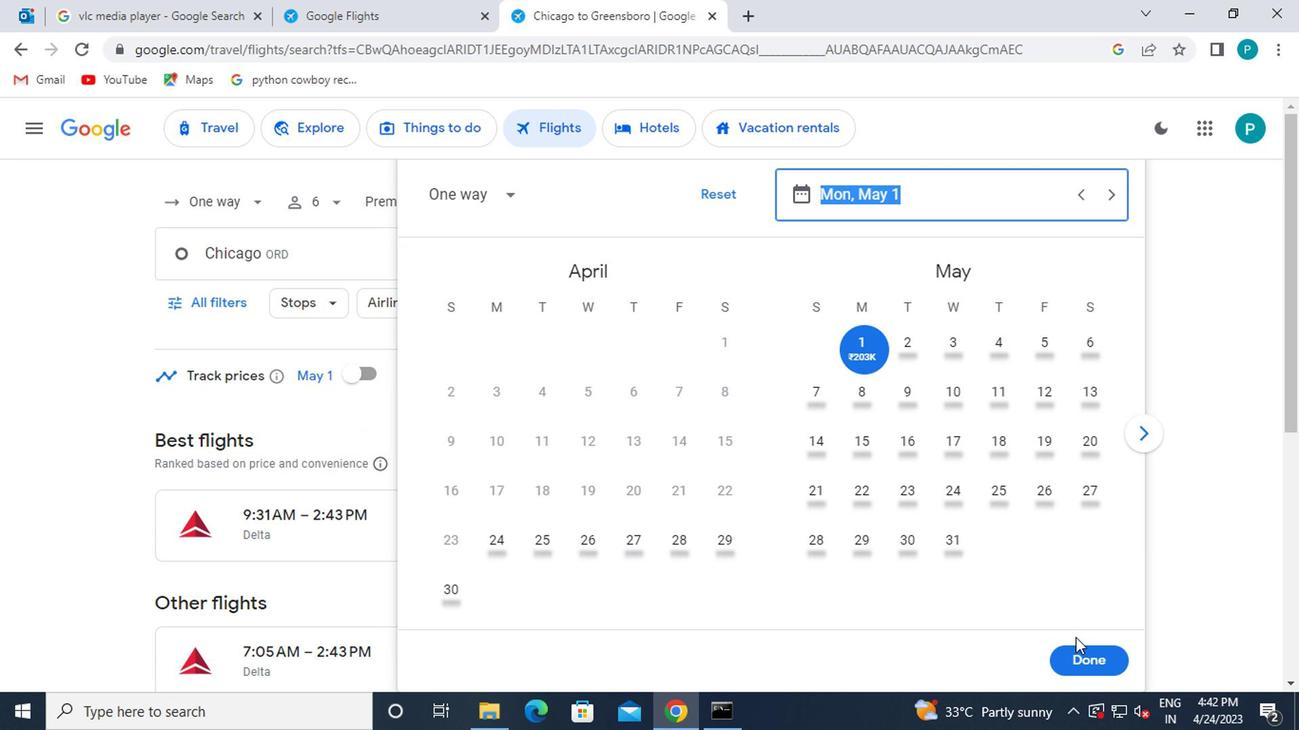 
Action: Mouse pressed left at (1091, 659)
Screenshot: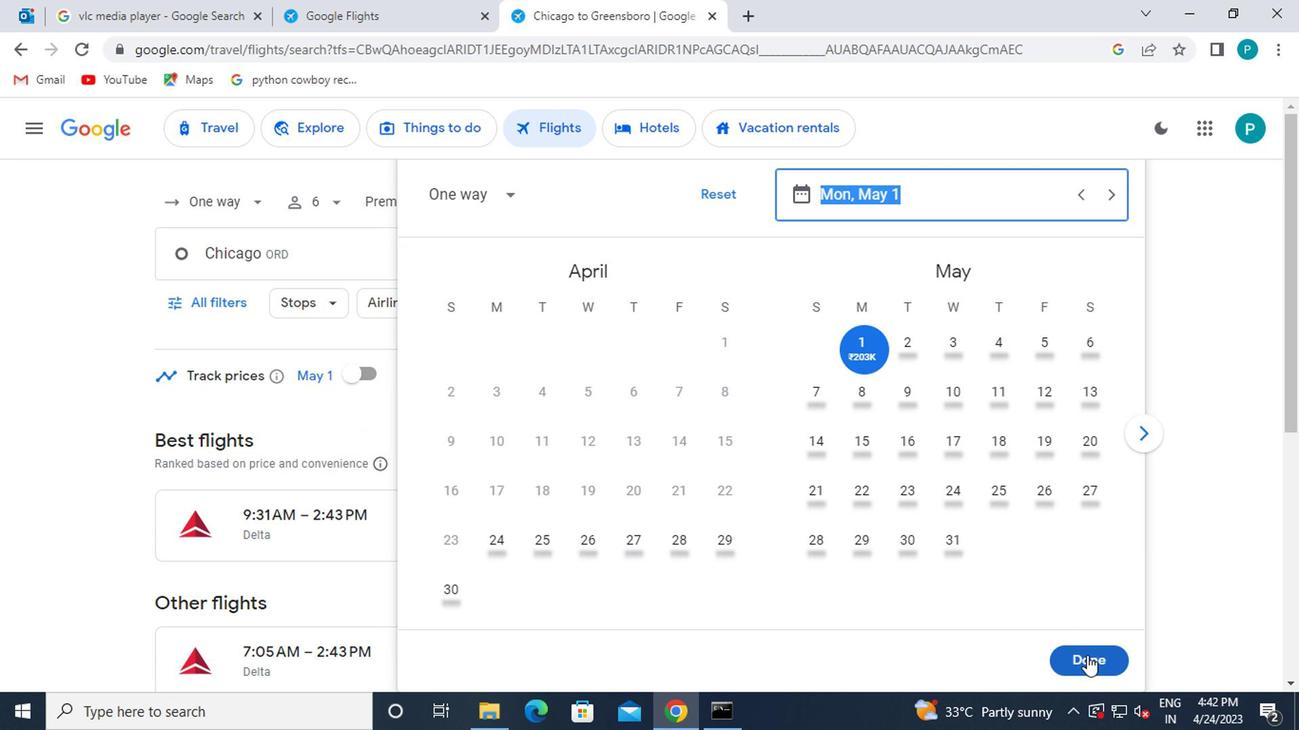 
Action: Mouse moved to (202, 314)
Screenshot: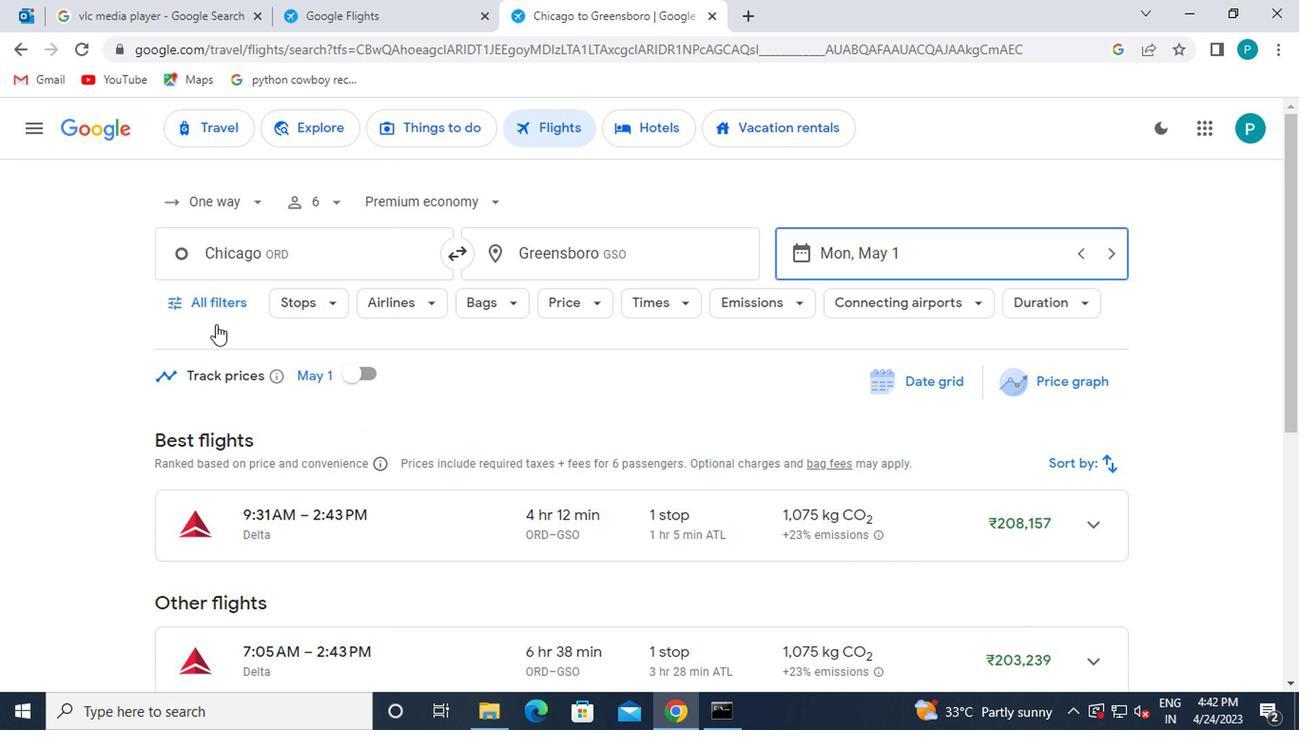 
Action: Mouse pressed left at (202, 314)
Screenshot: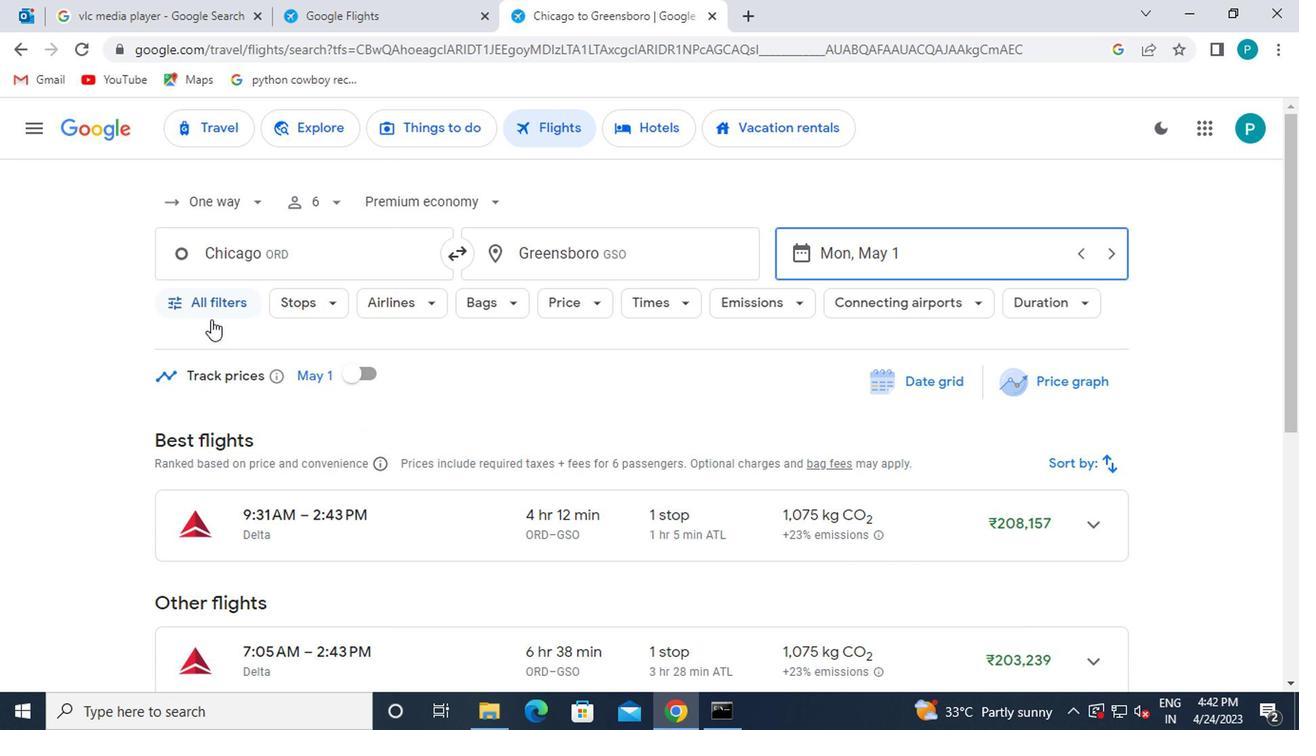 
Action: Mouse moved to (293, 457)
Screenshot: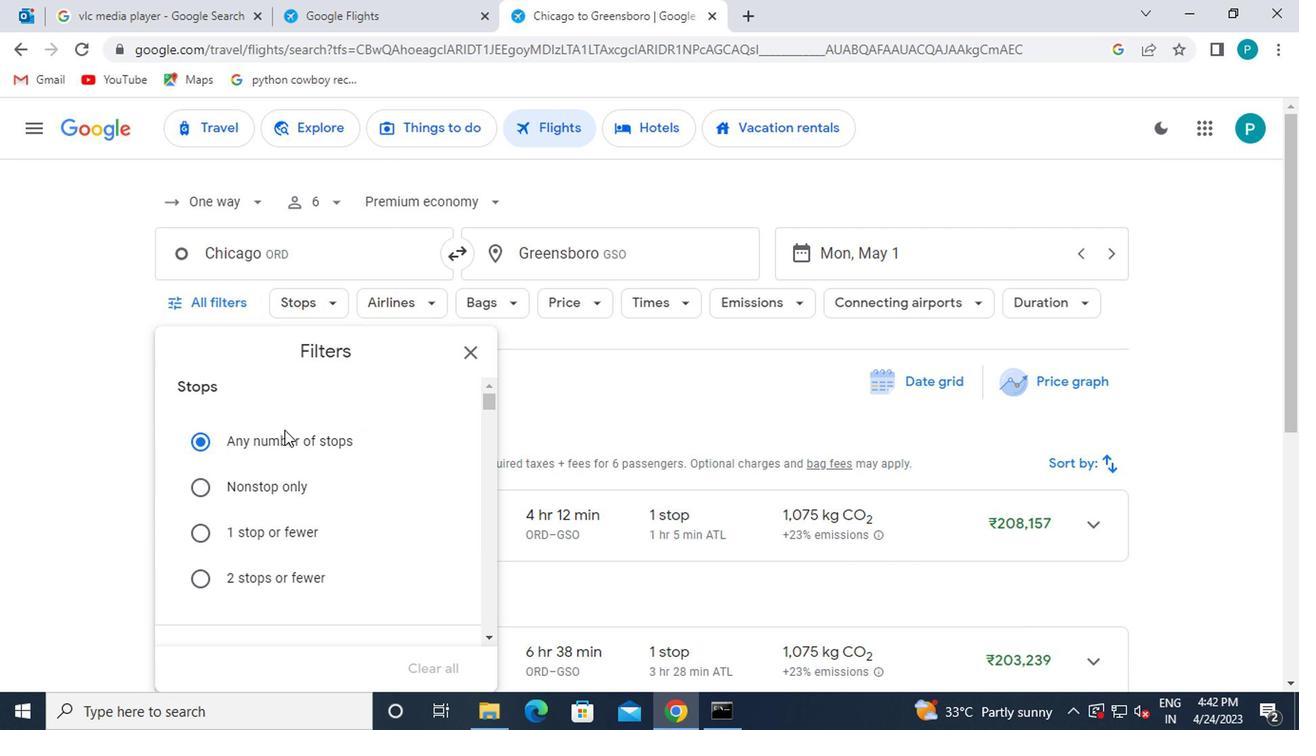 
Action: Mouse scrolled (293, 456) with delta (0, 0)
Screenshot: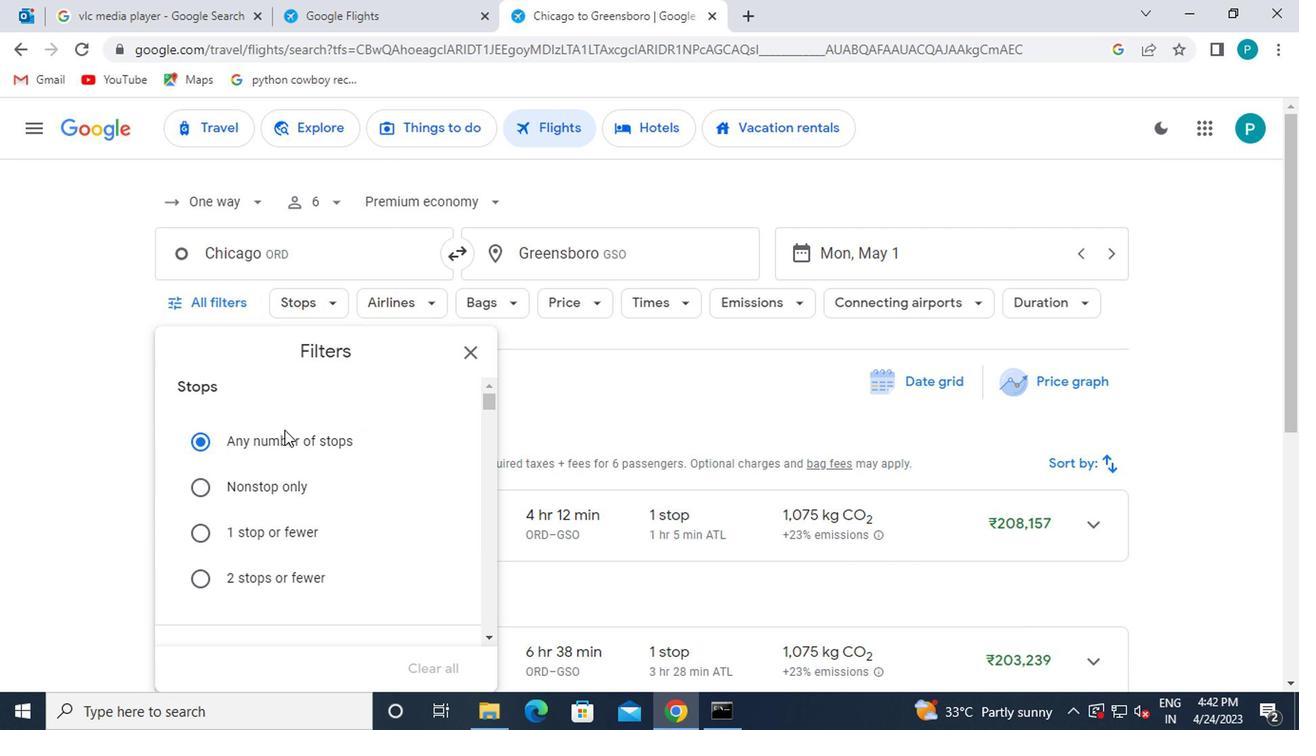 
Action: Mouse scrolled (293, 456) with delta (0, 0)
Screenshot: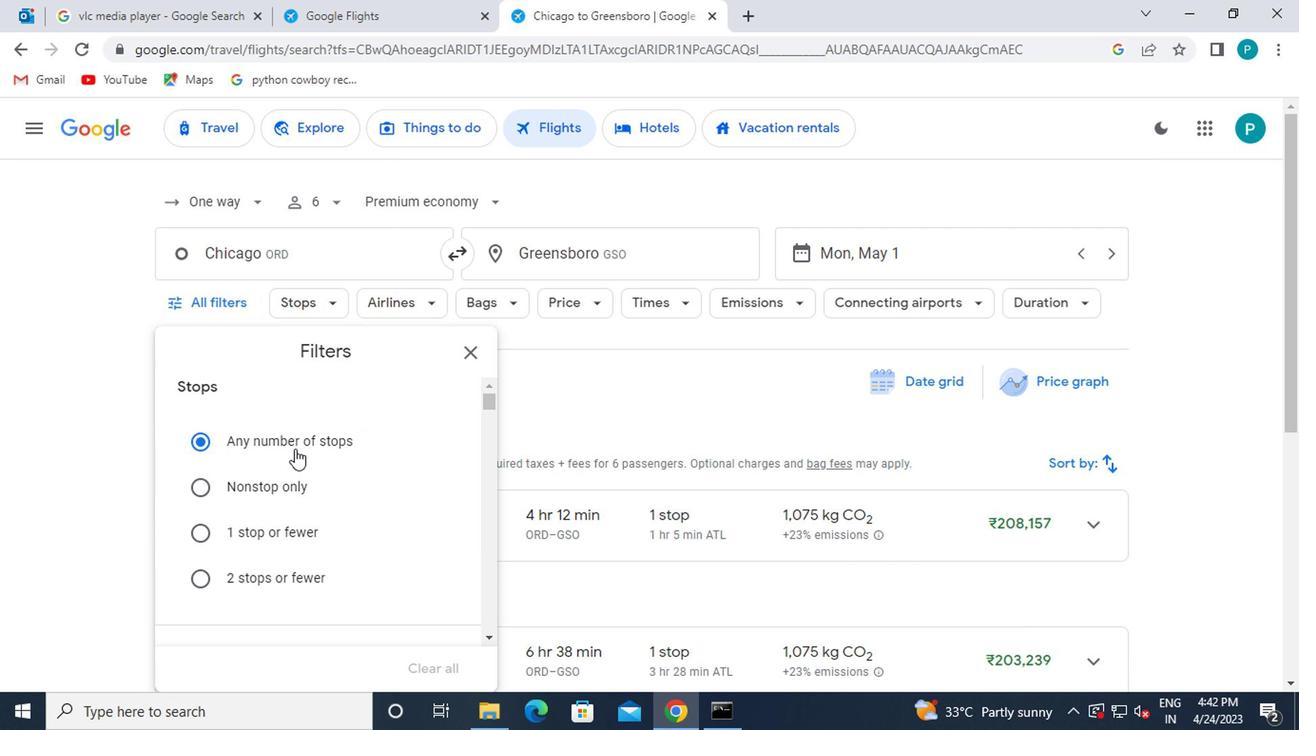 
Action: Mouse scrolled (293, 456) with delta (0, 0)
Screenshot: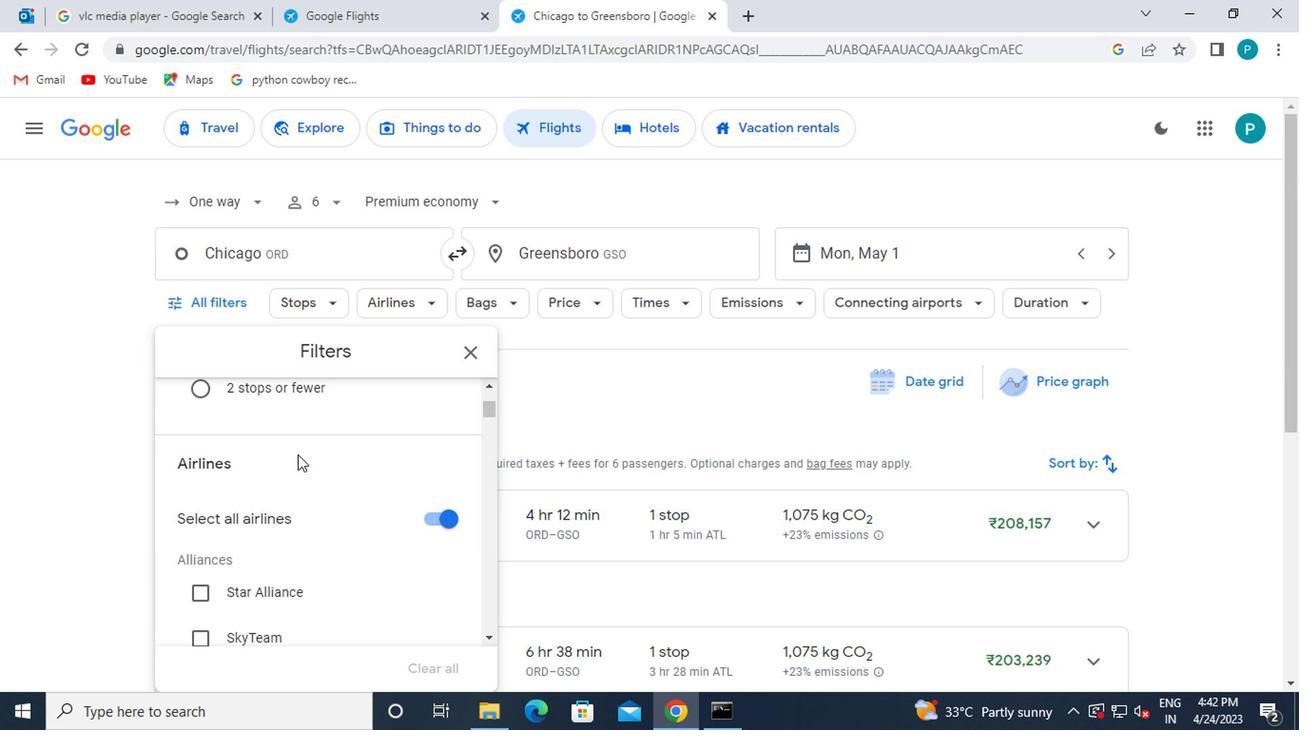 
Action: Mouse scrolled (293, 456) with delta (0, 0)
Screenshot: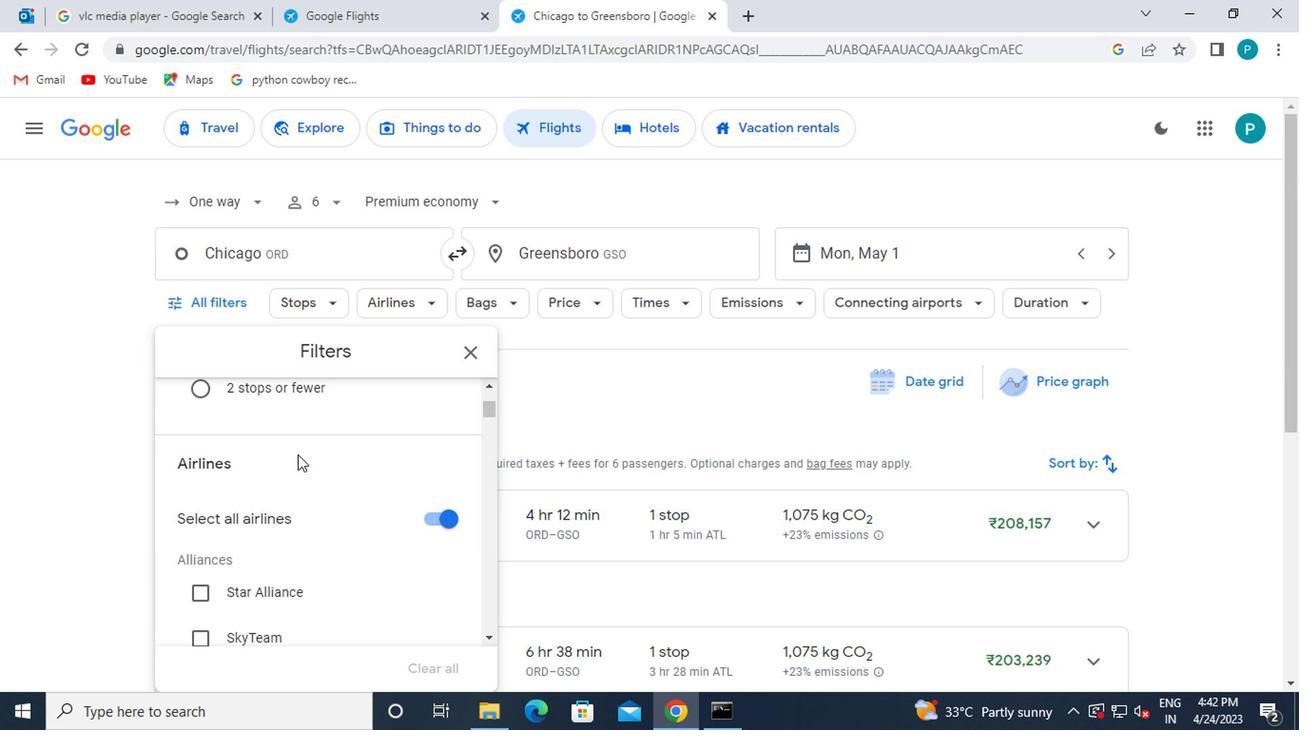 
Action: Mouse scrolled (293, 456) with delta (0, 0)
Screenshot: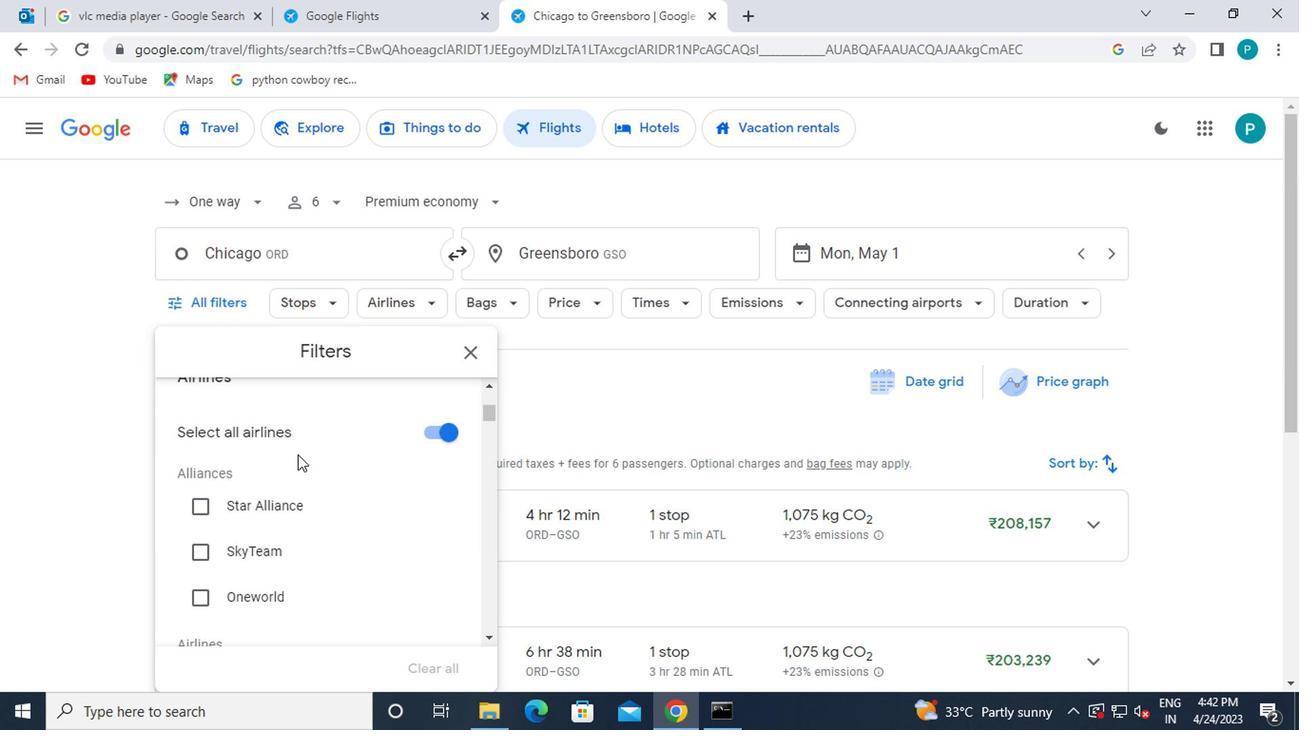
Action: Mouse scrolled (293, 456) with delta (0, 0)
Screenshot: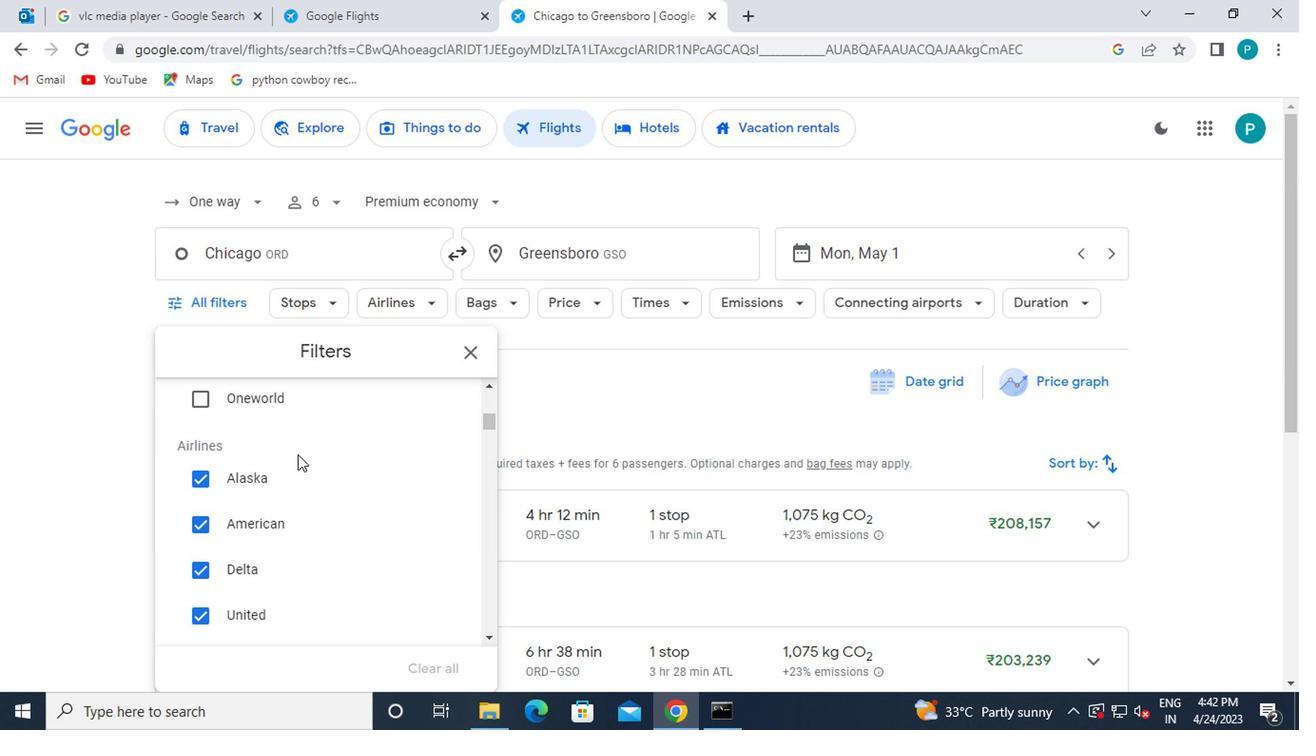 
Action: Mouse moved to (418, 562)
Screenshot: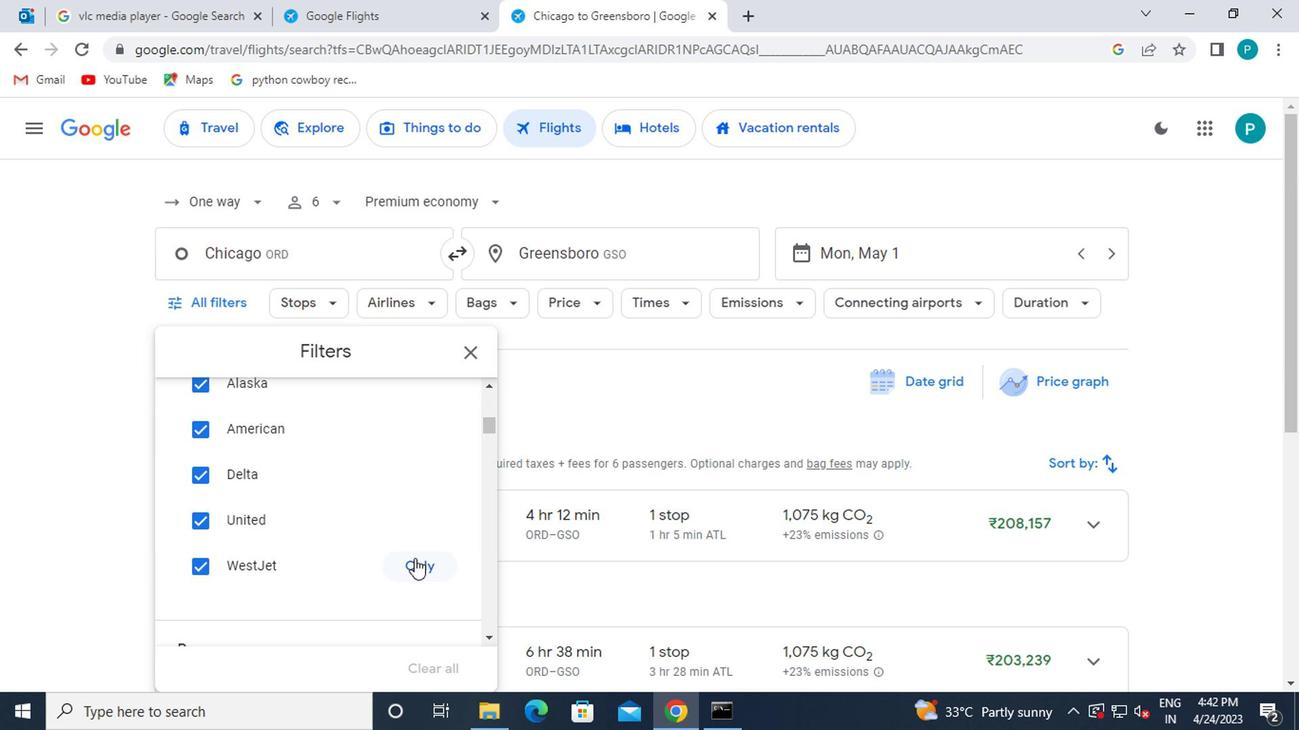 
Action: Mouse pressed left at (418, 562)
Screenshot: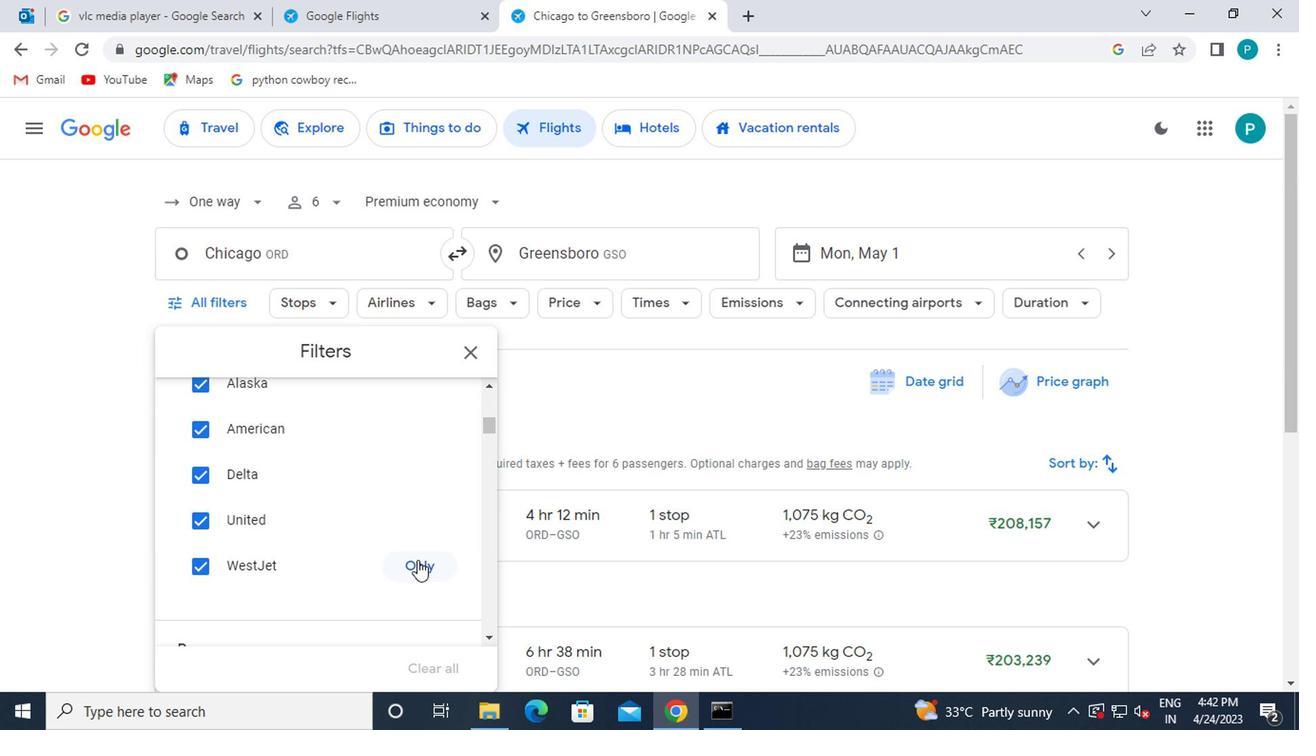 
Action: Mouse moved to (376, 553)
Screenshot: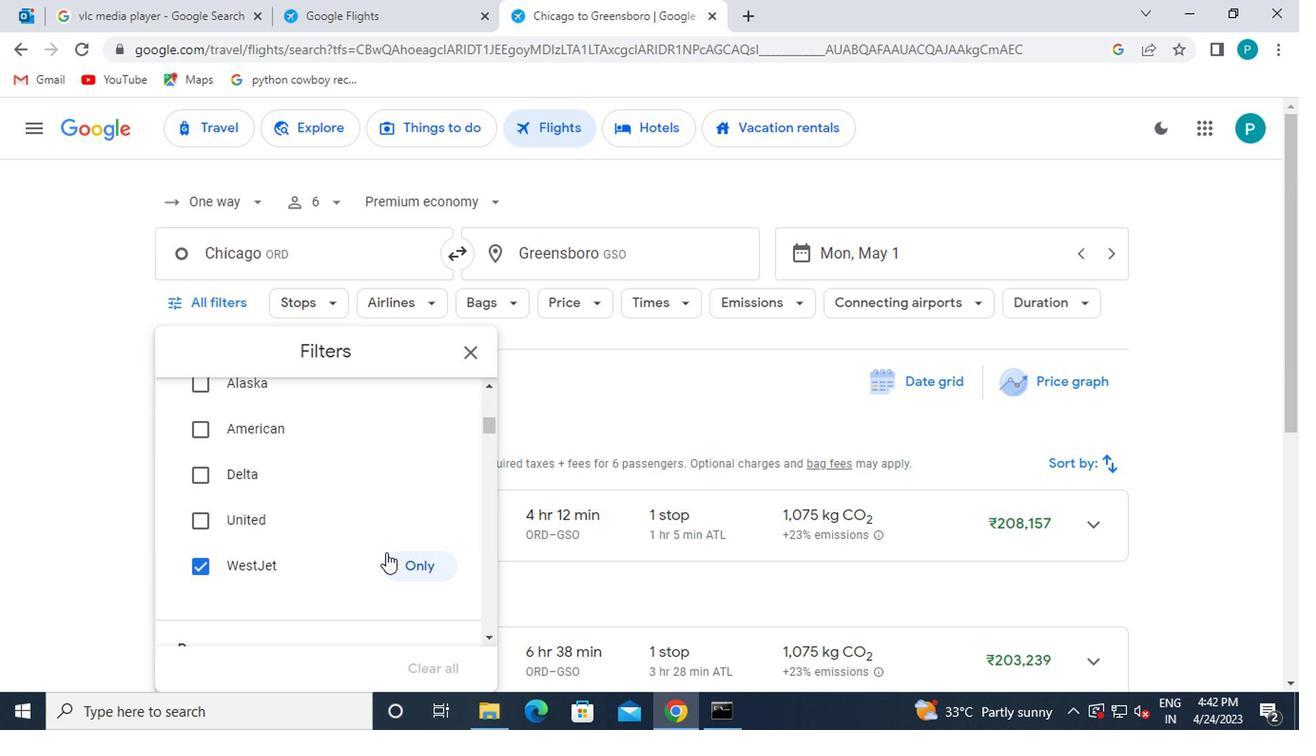 
Action: Mouse scrolled (376, 552) with delta (0, 0)
Screenshot: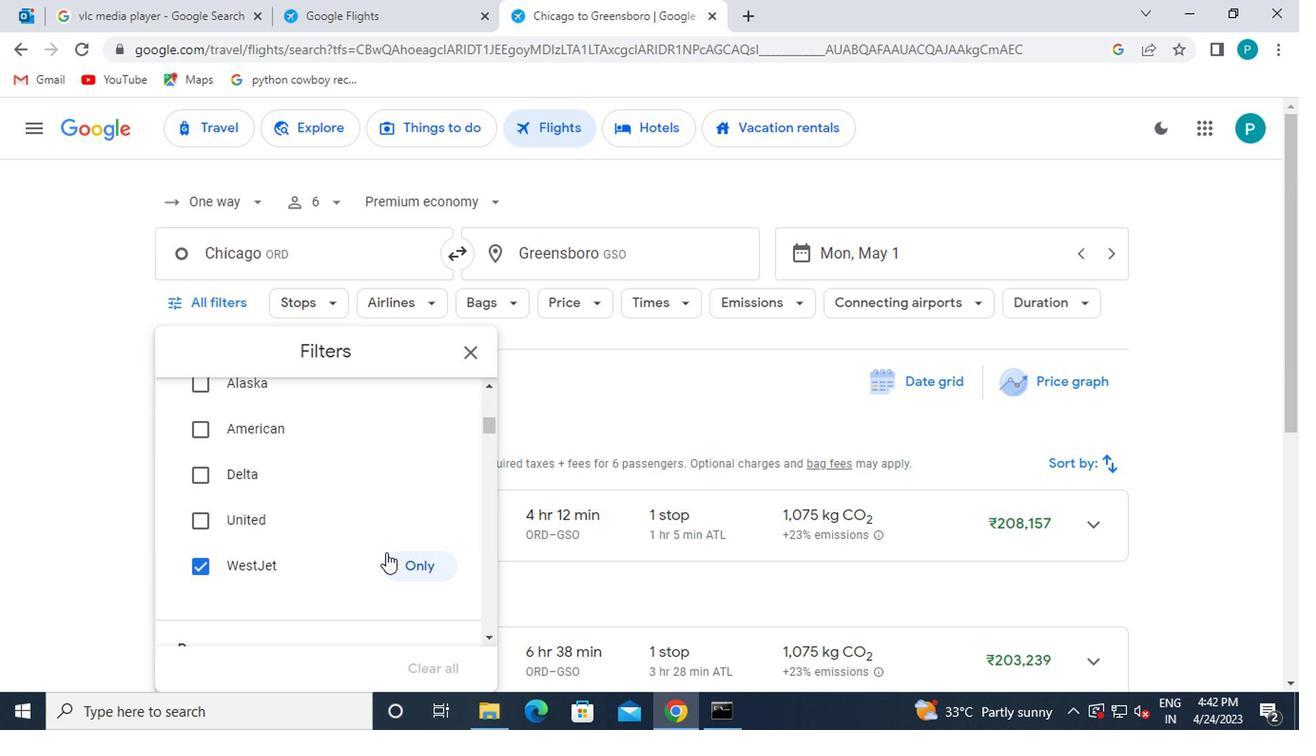 
Action: Mouse scrolled (376, 552) with delta (0, 0)
Screenshot: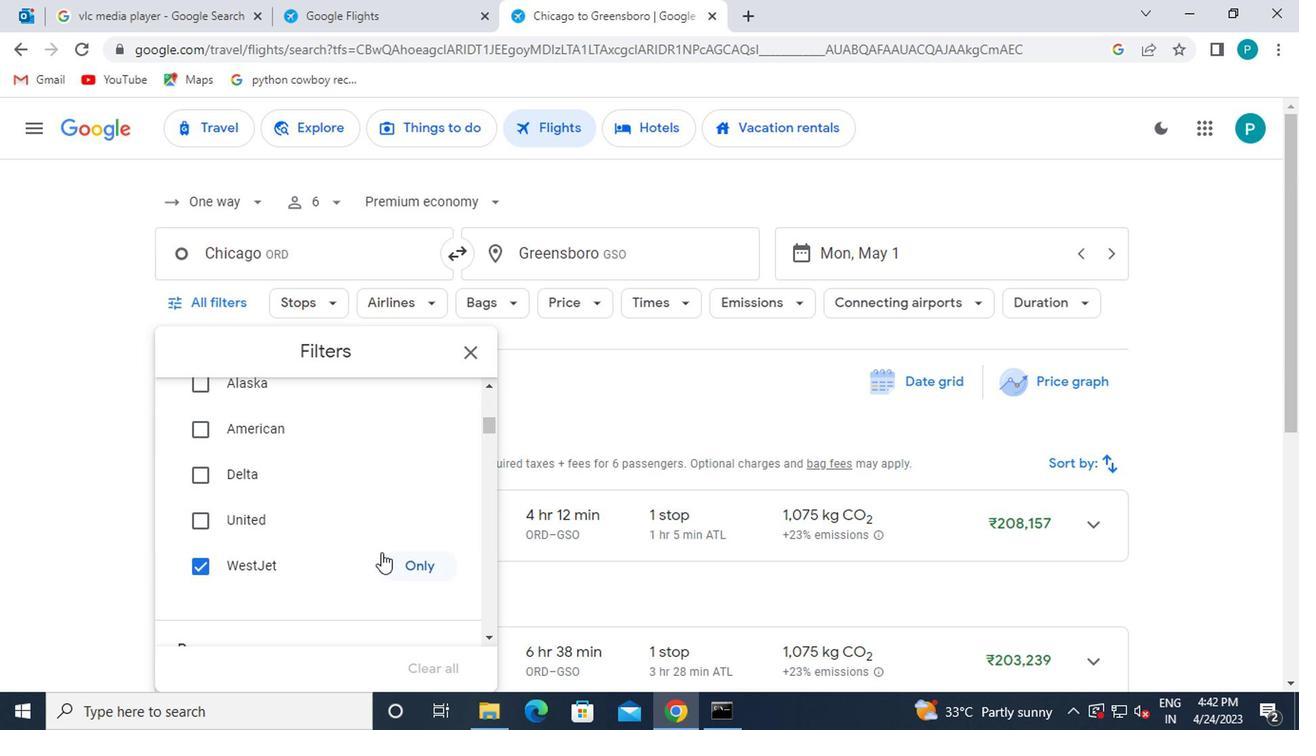 
Action: Mouse moved to (385, 497)
Screenshot: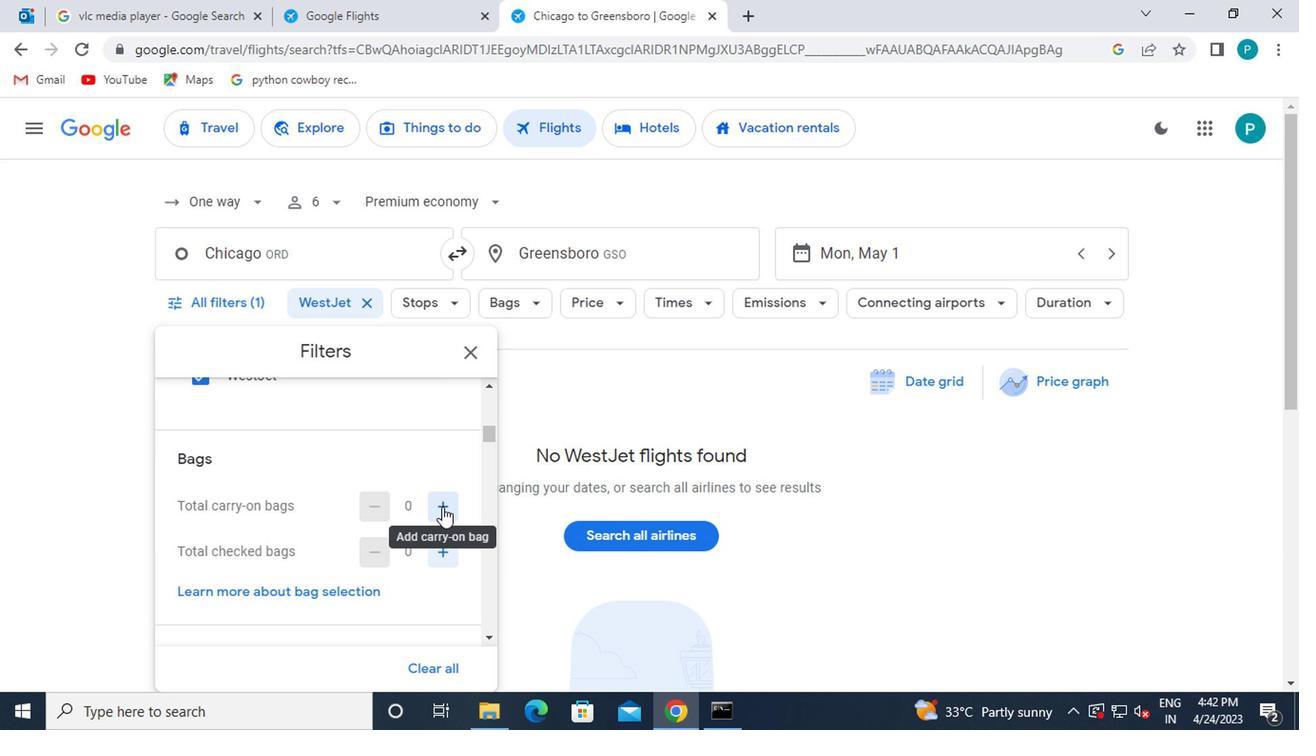 
Action: Mouse scrolled (385, 495) with delta (0, -1)
Screenshot: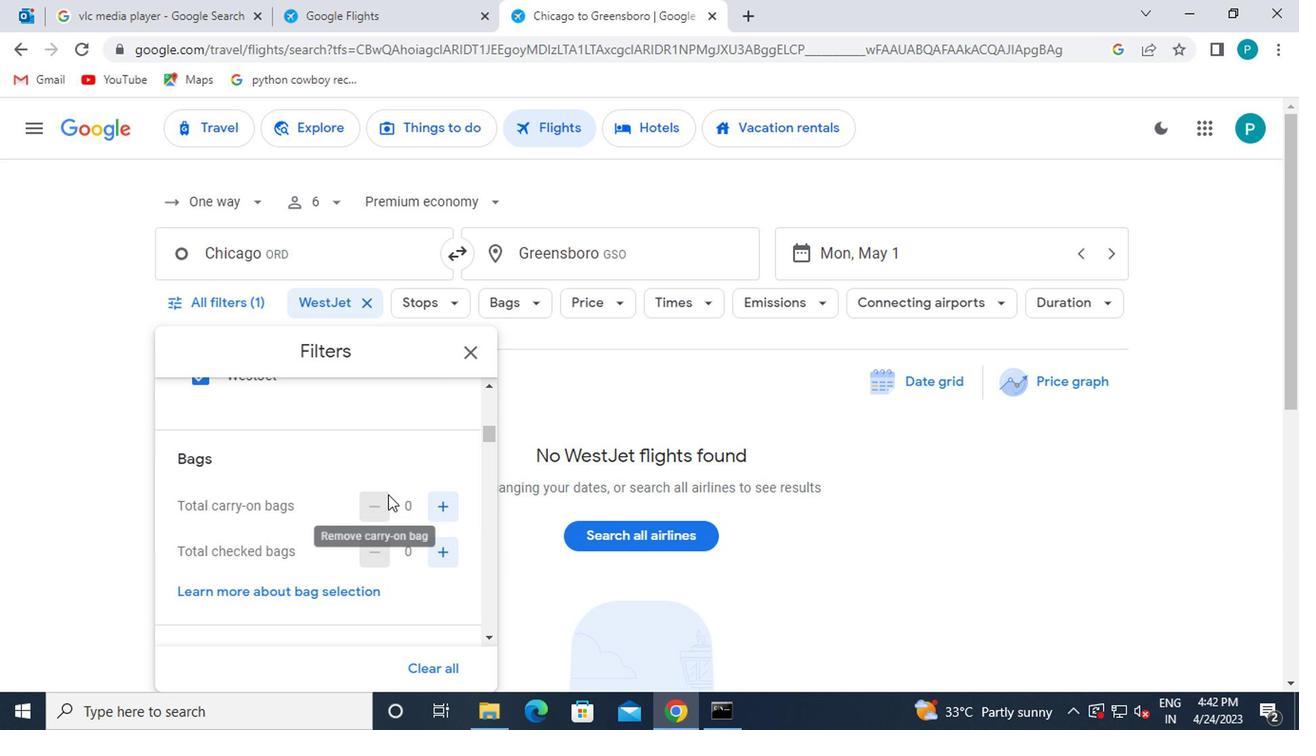 
Action: Mouse scrolled (385, 495) with delta (0, -1)
Screenshot: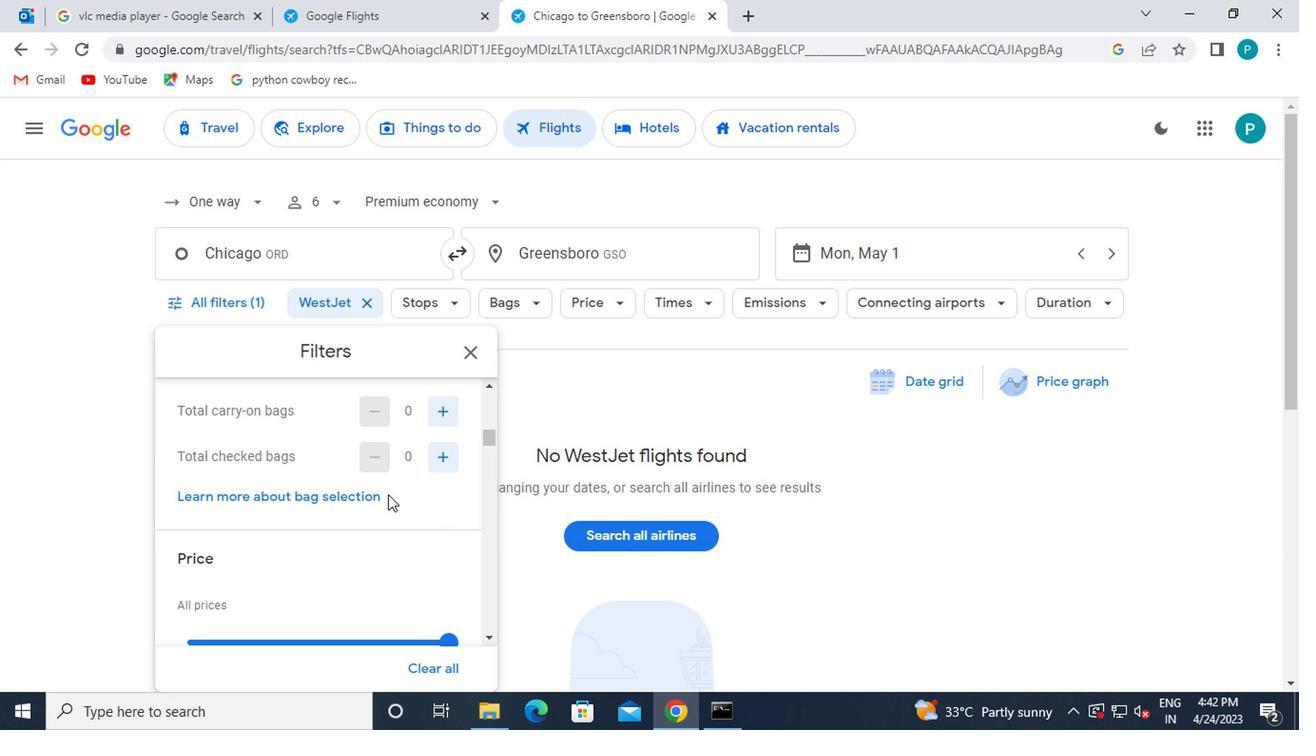 
Action: Mouse moved to (440, 550)
Screenshot: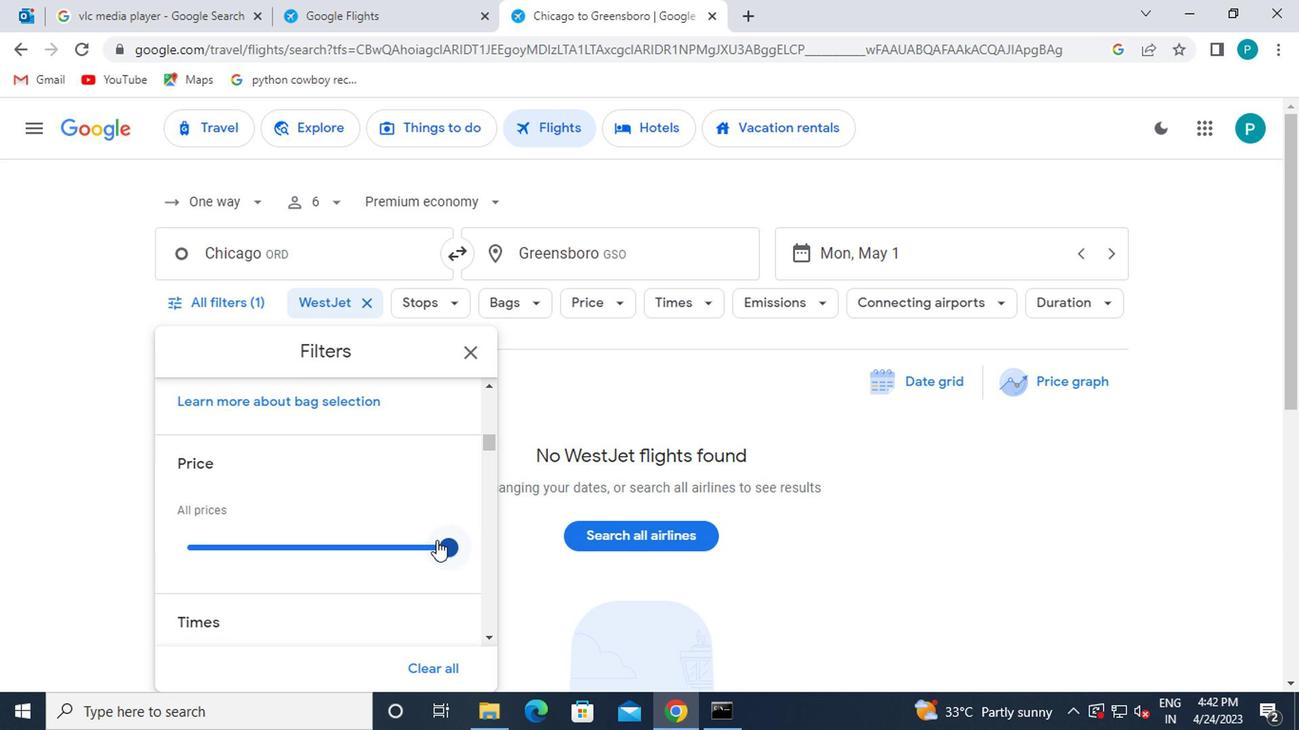 
Action: Mouse pressed left at (440, 550)
Screenshot: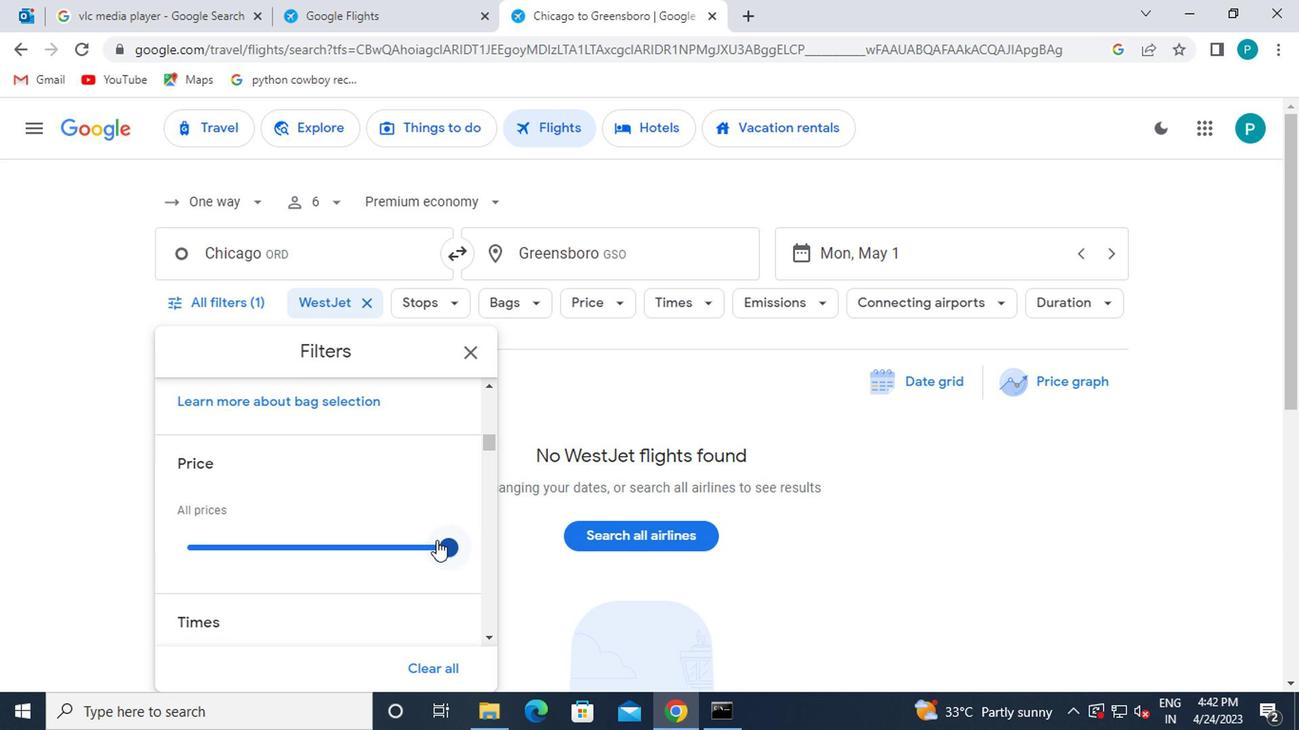 
Action: Mouse moved to (291, 586)
Screenshot: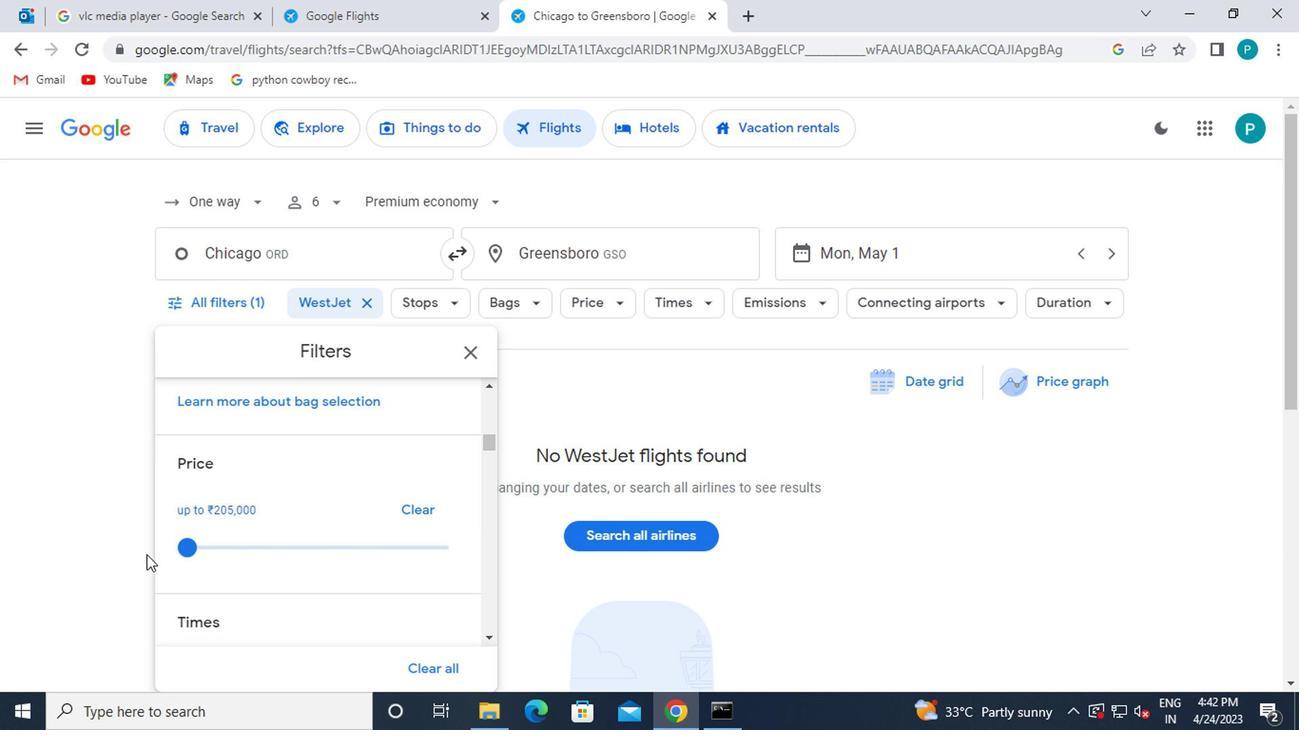 
Action: Mouse scrolled (291, 585) with delta (0, 0)
Screenshot: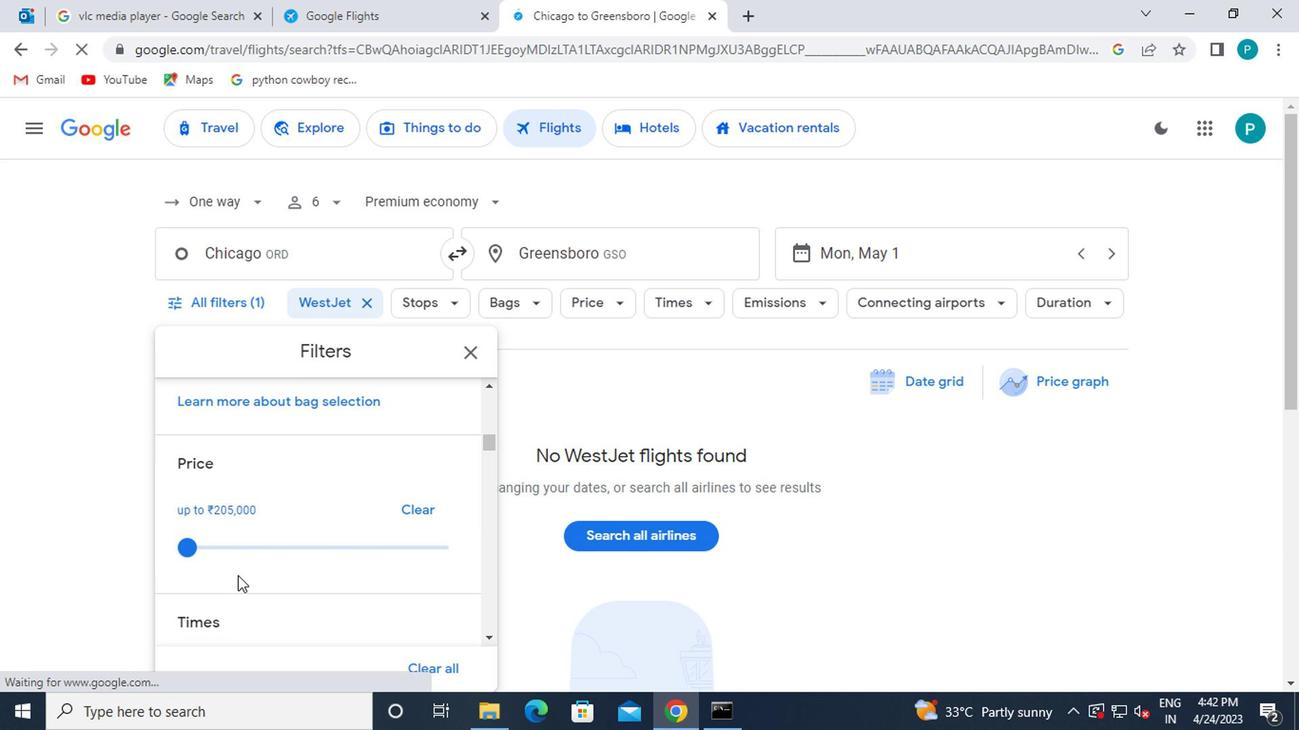 
Action: Mouse scrolled (291, 585) with delta (0, 0)
Screenshot: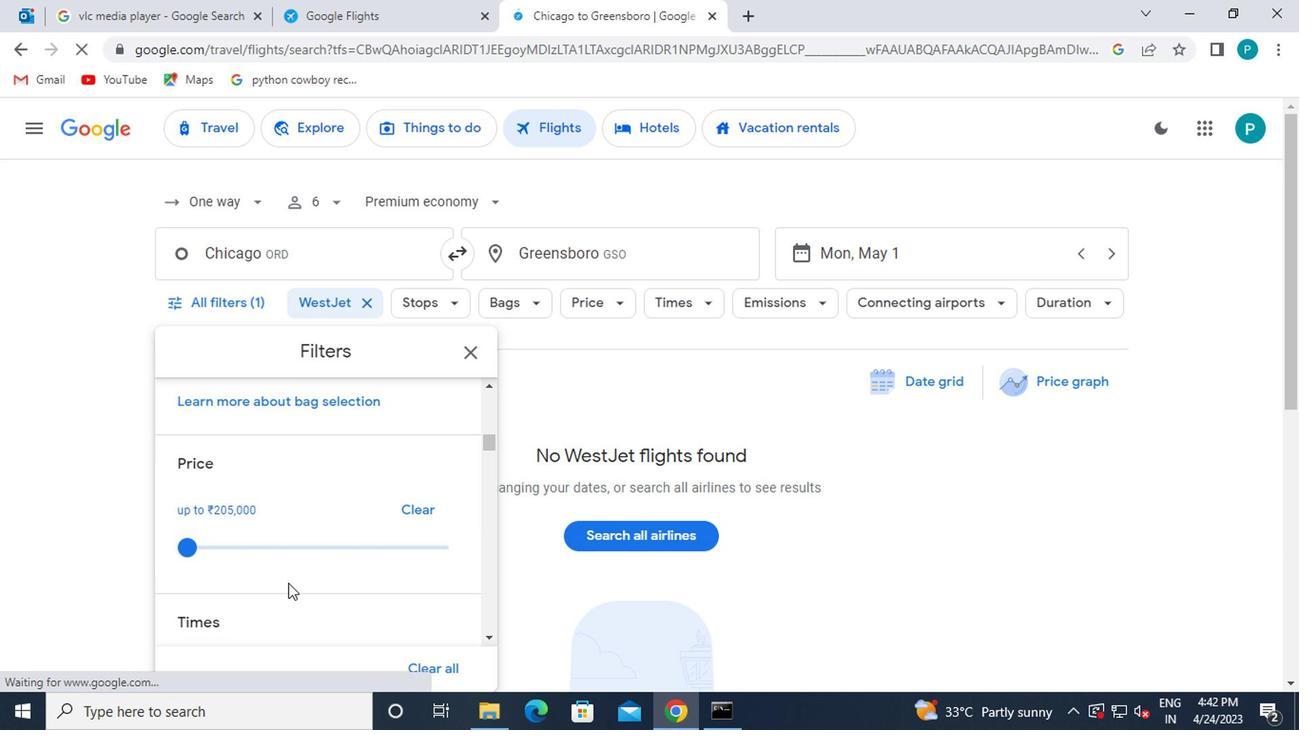 
Action: Mouse moved to (462, 363)
Screenshot: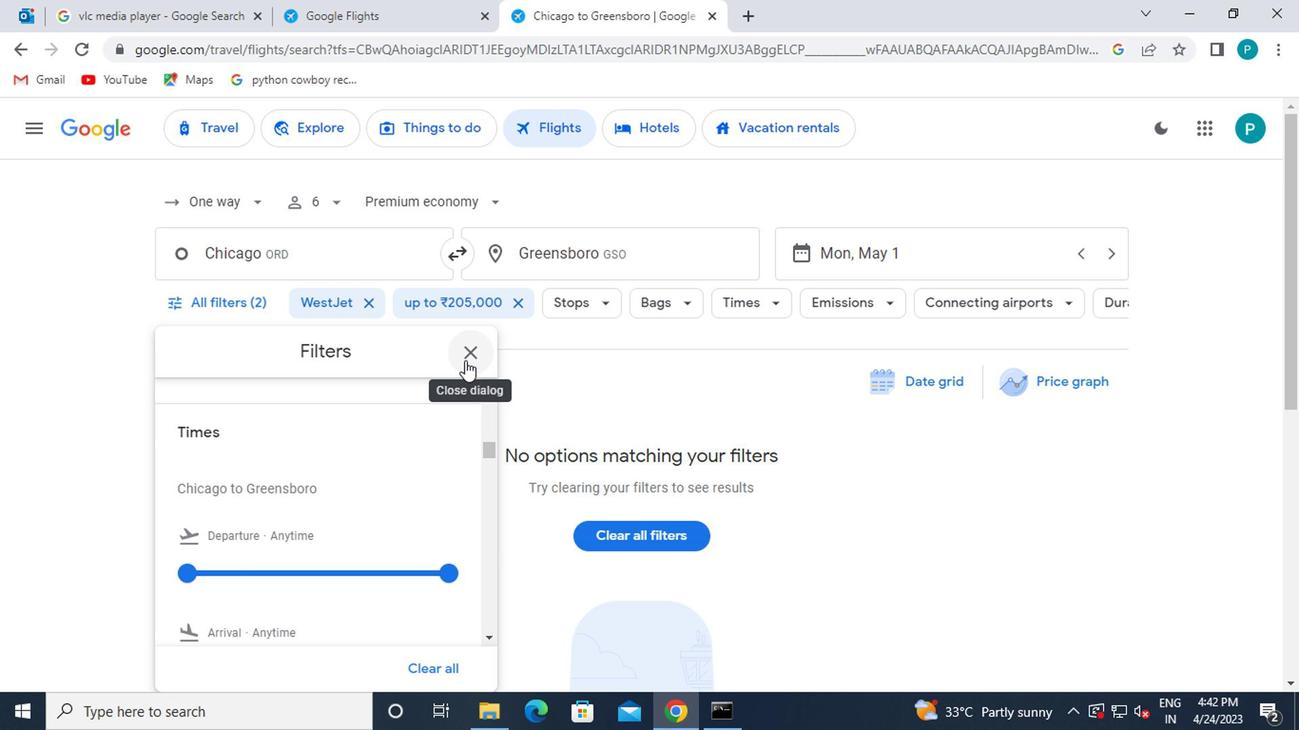 
Action: Mouse pressed left at (462, 363)
Screenshot: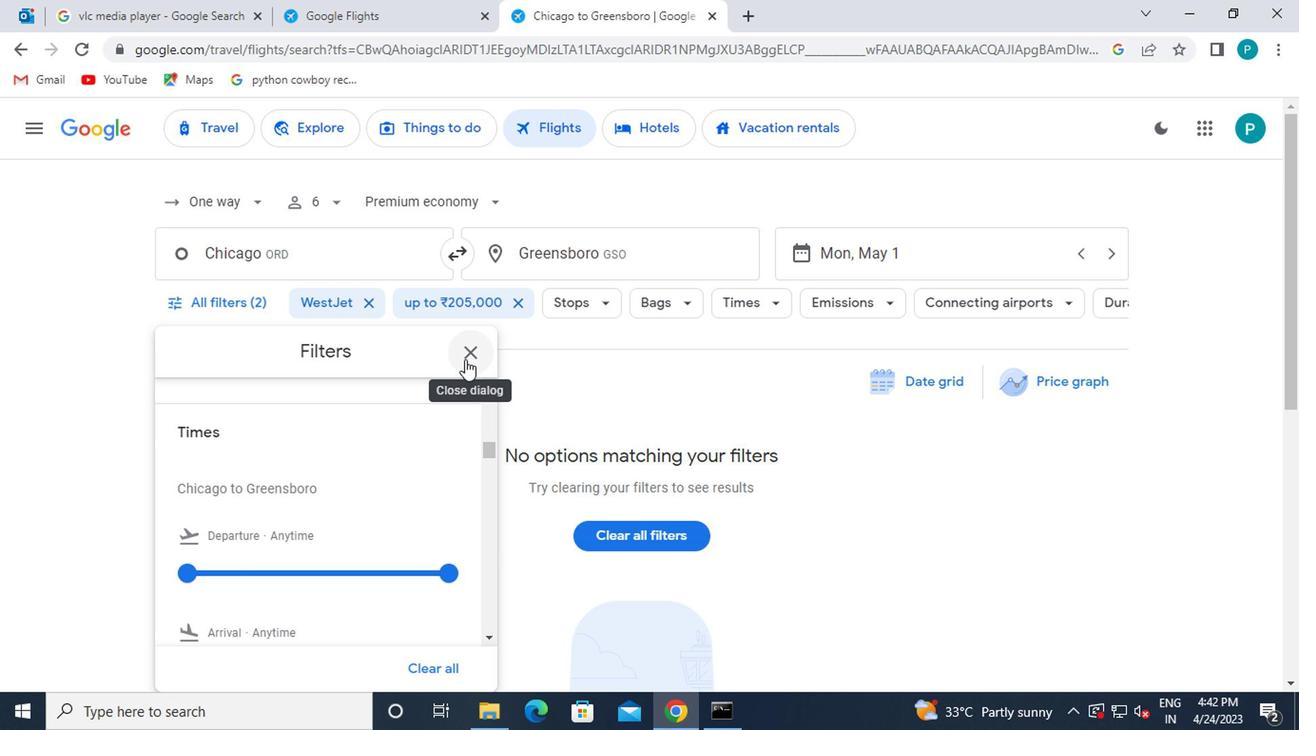 
